 Task: Search one way flight ticket for 1 adult, 1 child, 1 infant in seat in premium economy from Springfield: Springfield-branson National Airport to Greenville: Pitt-greenville Airport on 5-2-2023. Number of bags: 1 checked bag. Price is upto 86000. Outbound departure time preference is 12:30.
Action: Mouse moved to (290, 147)
Screenshot: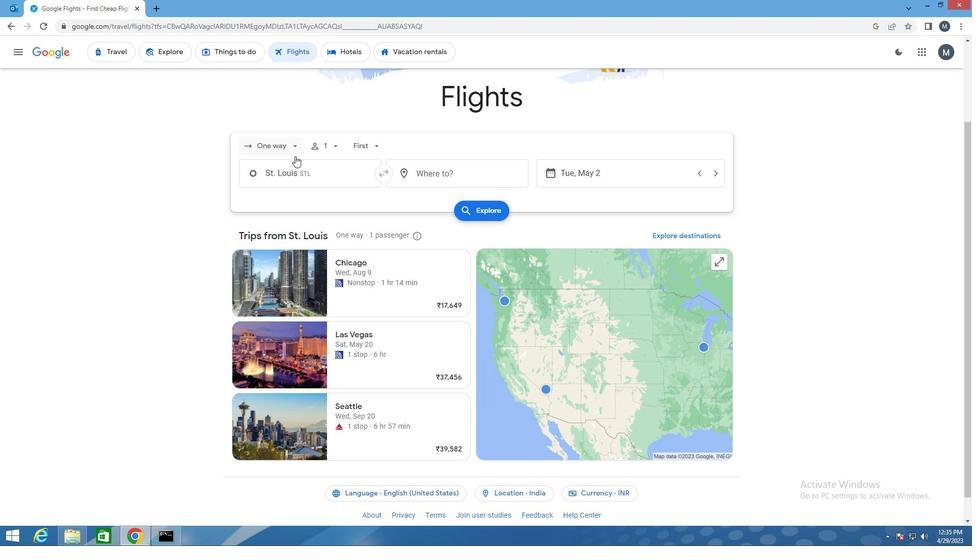 
Action: Mouse pressed left at (290, 147)
Screenshot: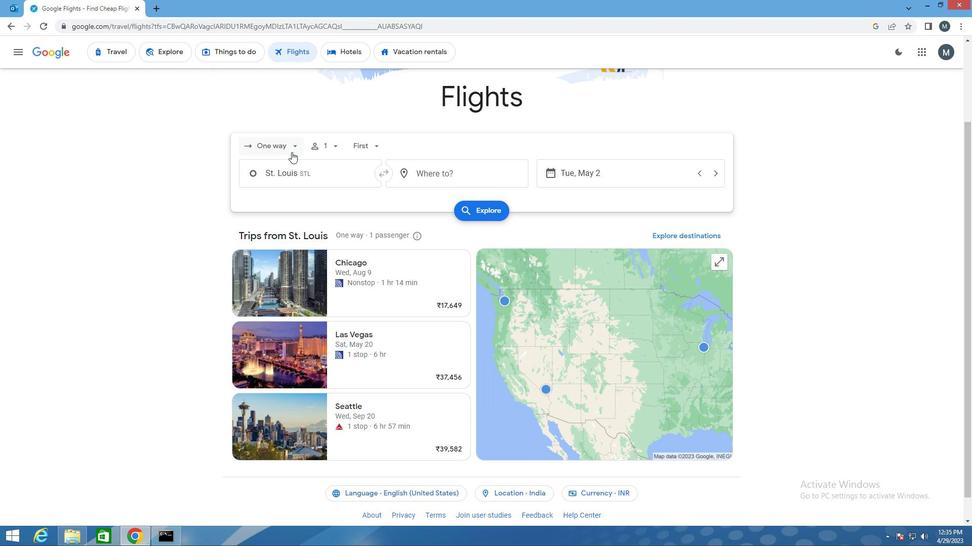 
Action: Mouse moved to (291, 190)
Screenshot: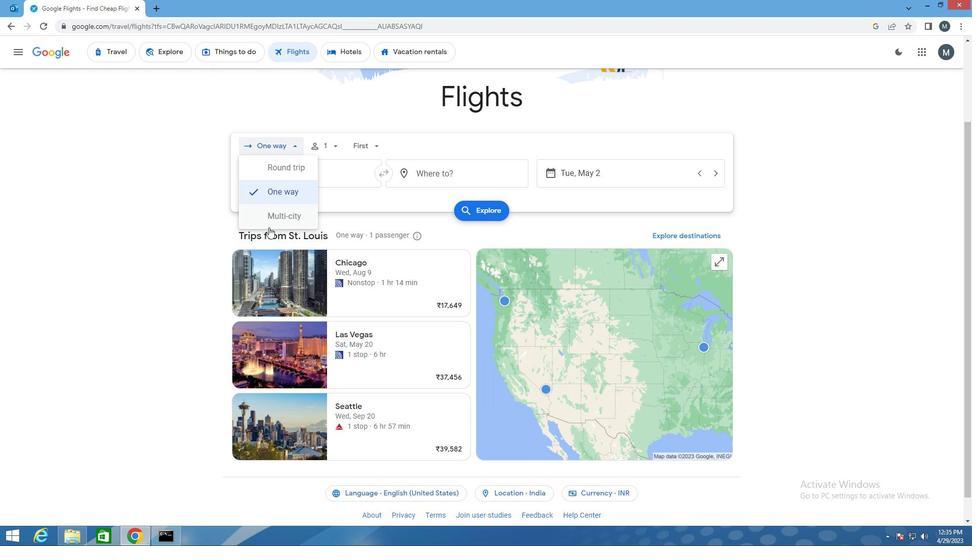 
Action: Mouse pressed left at (291, 190)
Screenshot: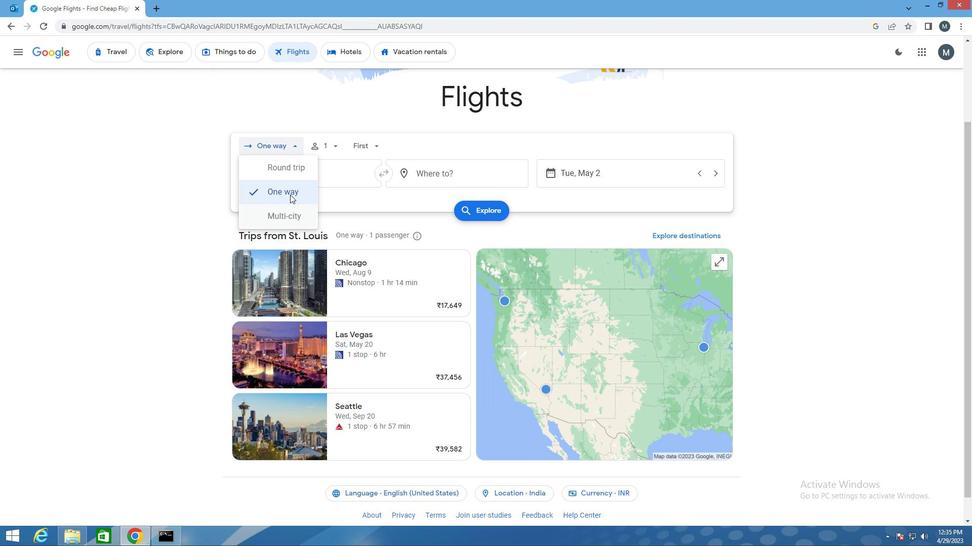 
Action: Mouse moved to (327, 147)
Screenshot: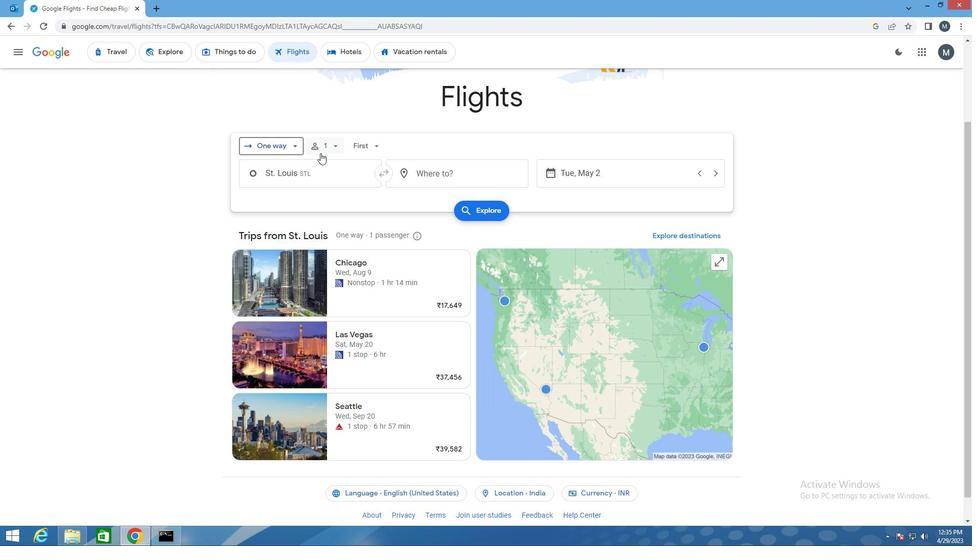 
Action: Mouse pressed left at (327, 147)
Screenshot: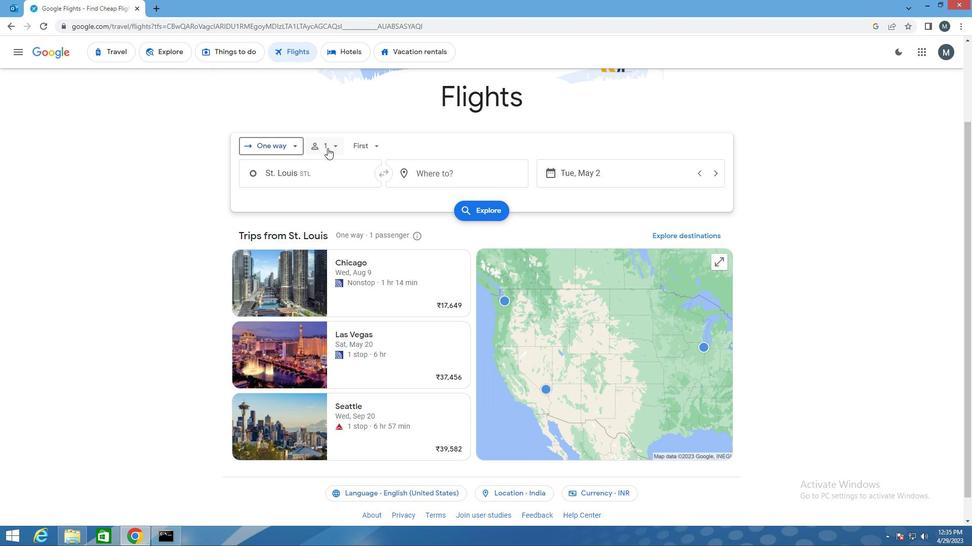 
Action: Mouse moved to (410, 197)
Screenshot: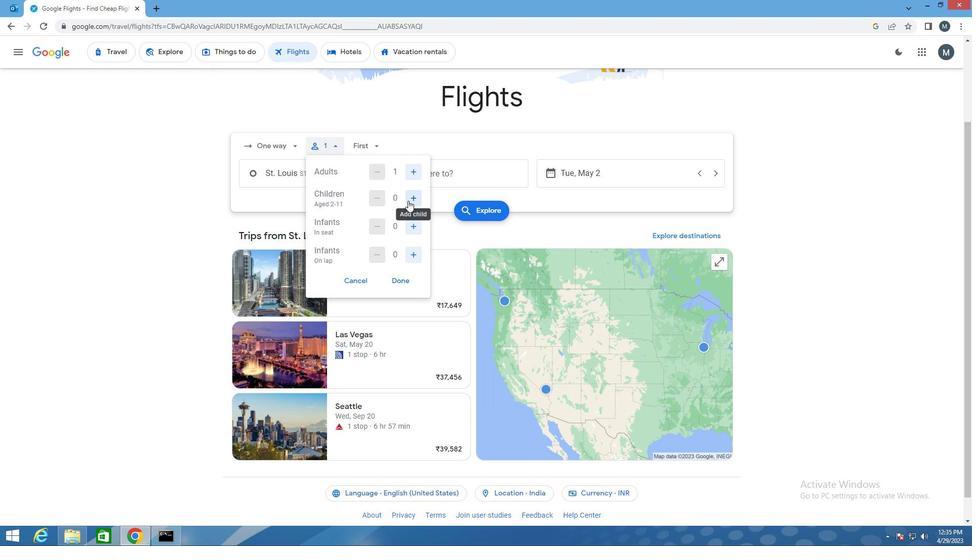 
Action: Mouse pressed left at (410, 197)
Screenshot: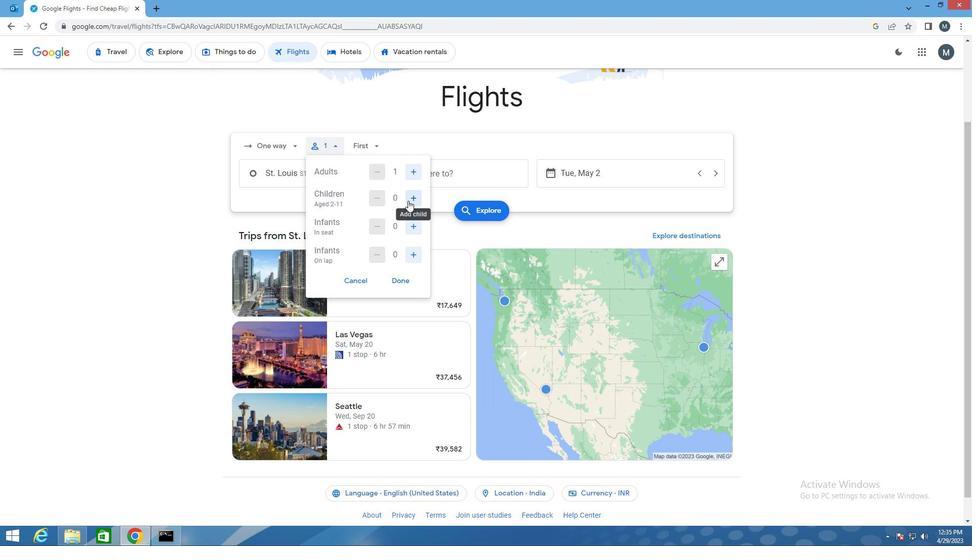 
Action: Mouse moved to (400, 277)
Screenshot: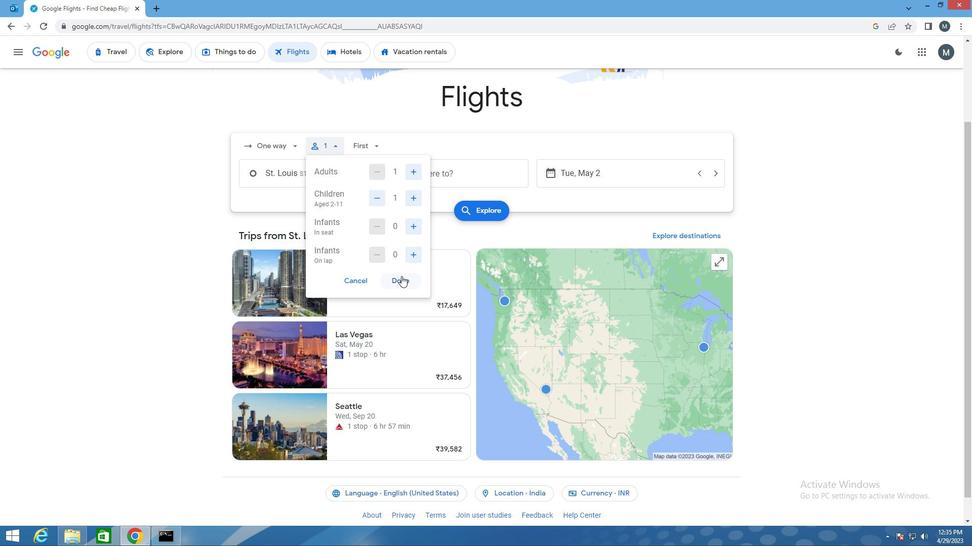 
Action: Mouse pressed left at (400, 277)
Screenshot: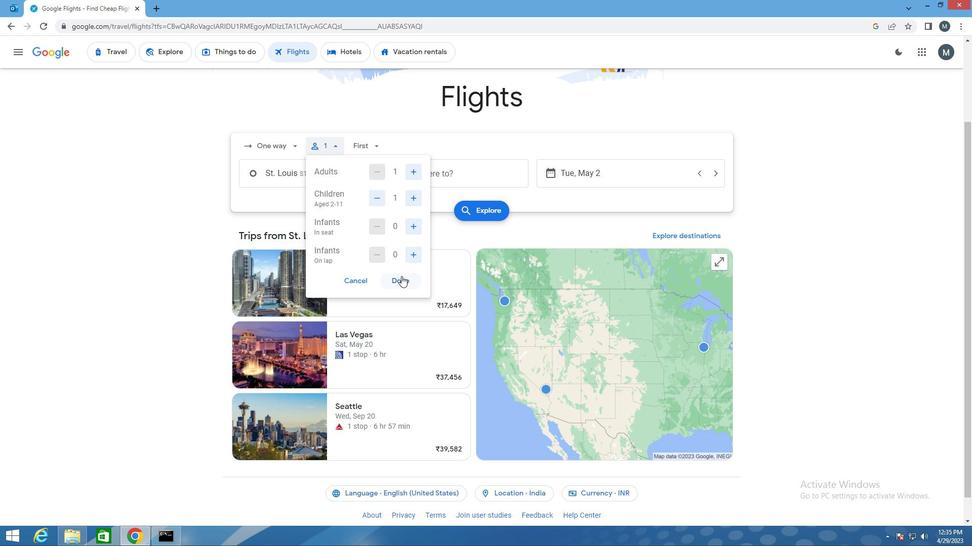 
Action: Mouse moved to (373, 145)
Screenshot: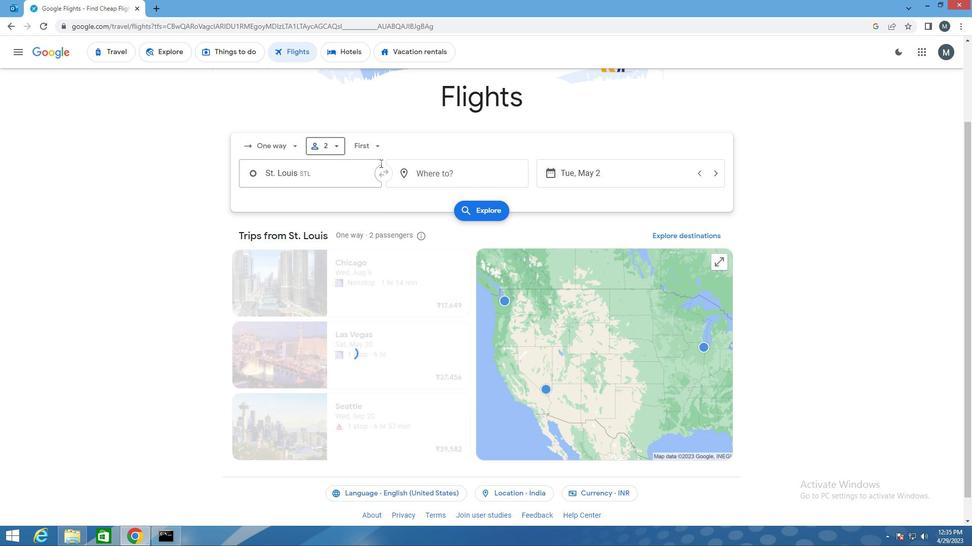 
Action: Mouse pressed left at (373, 145)
Screenshot: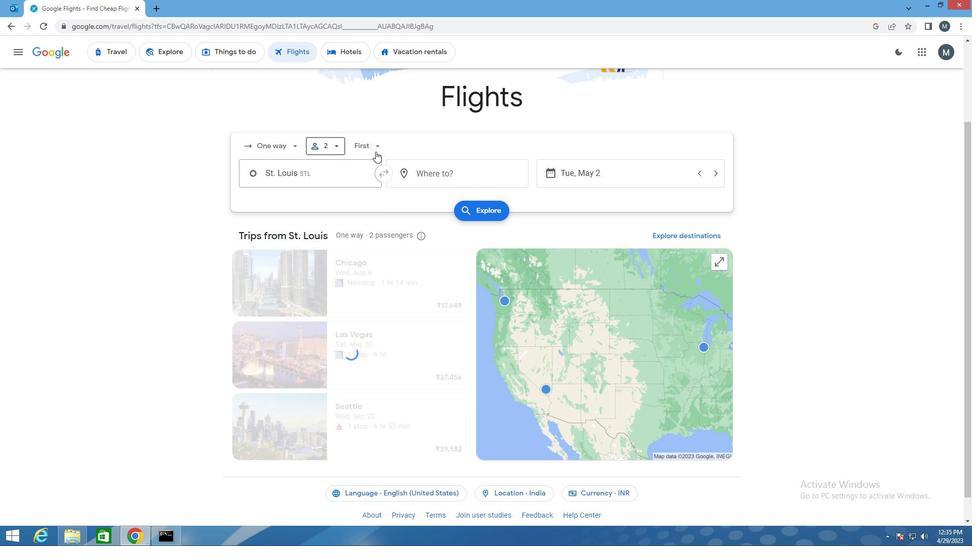 
Action: Mouse moved to (403, 191)
Screenshot: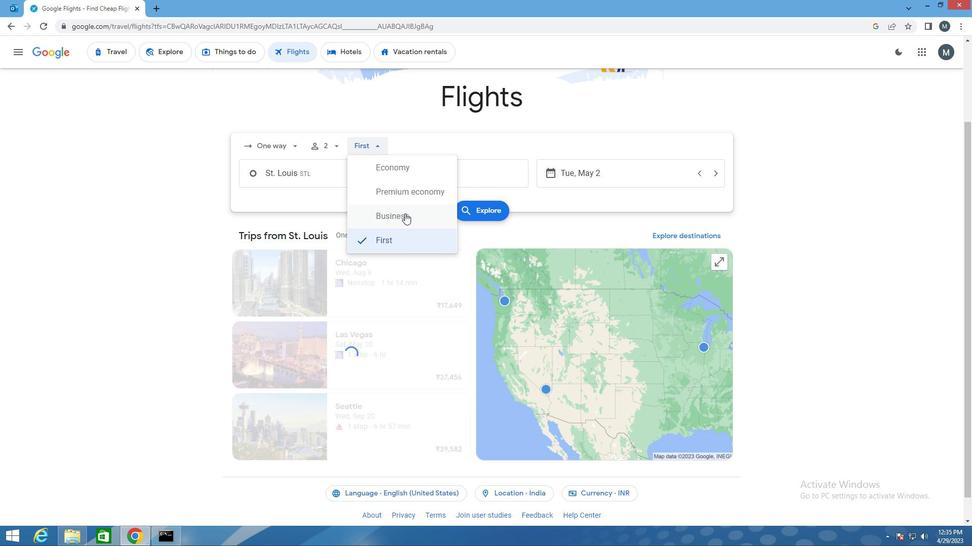 
Action: Mouse pressed left at (403, 191)
Screenshot: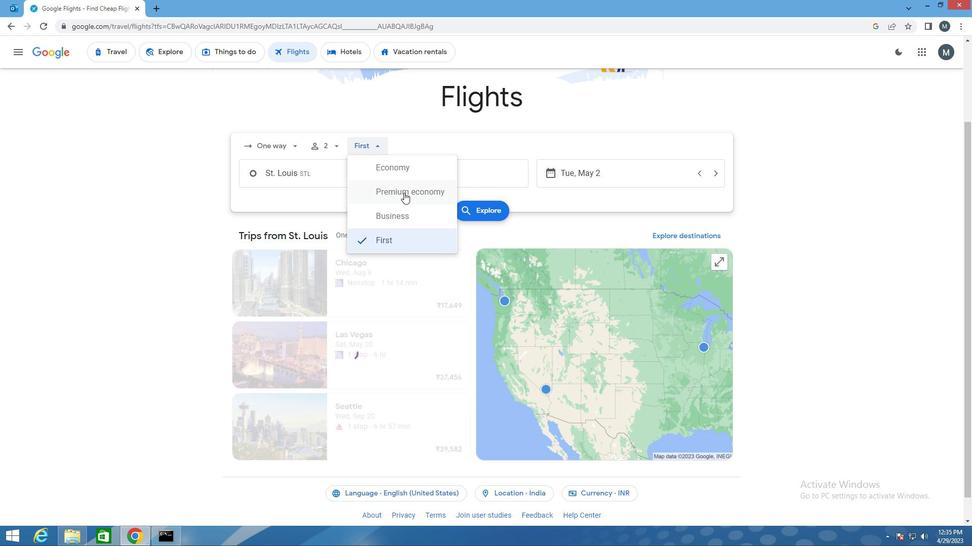 
Action: Mouse moved to (304, 178)
Screenshot: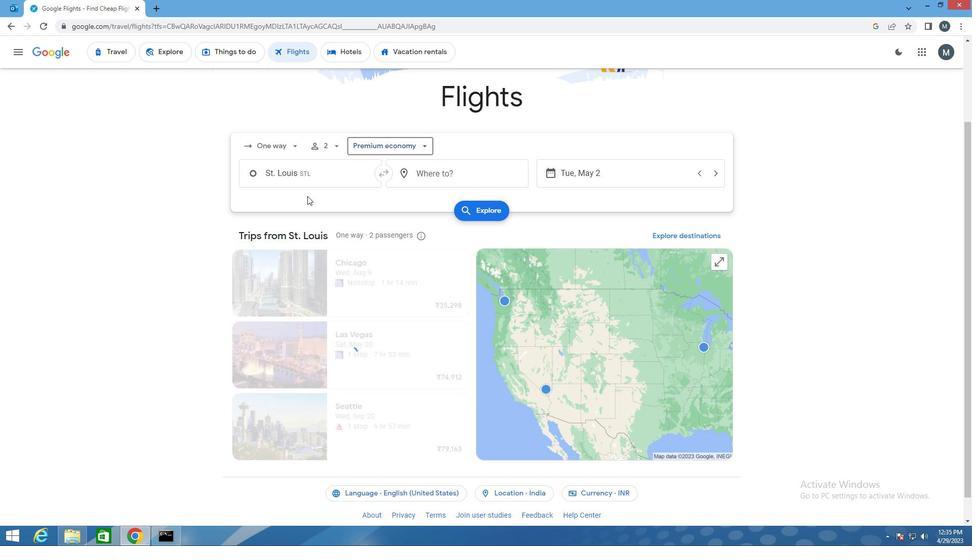 
Action: Mouse pressed left at (304, 178)
Screenshot: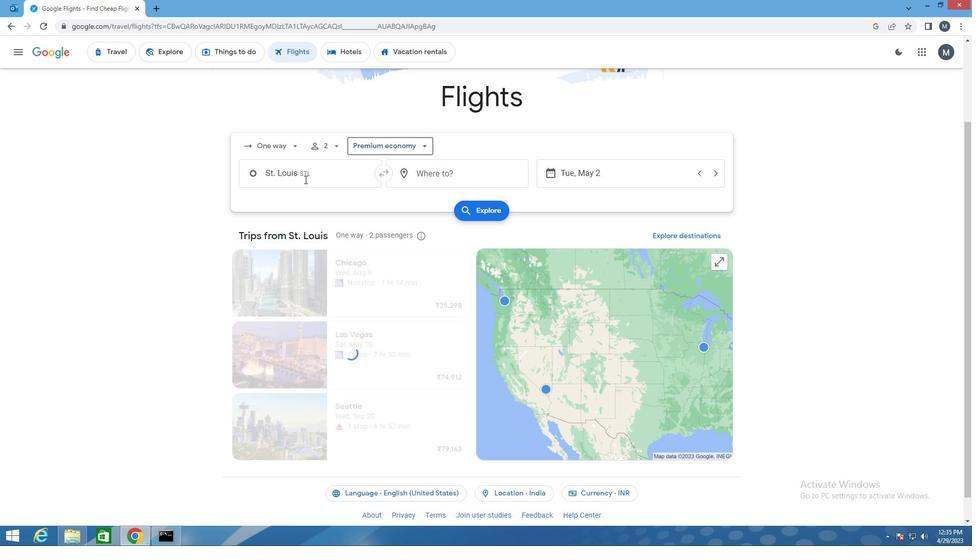 
Action: Mouse moved to (294, 191)
Screenshot: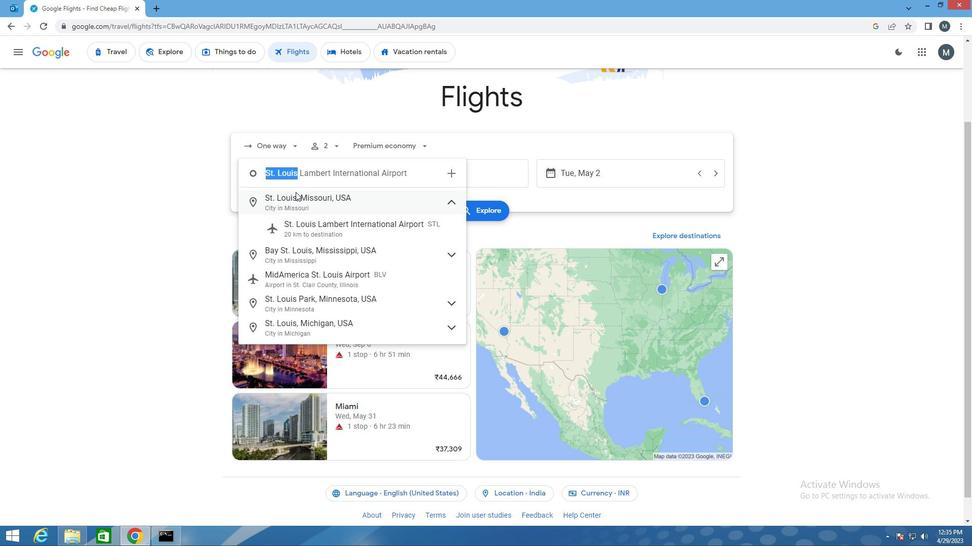 
Action: Key pressed spi
Screenshot: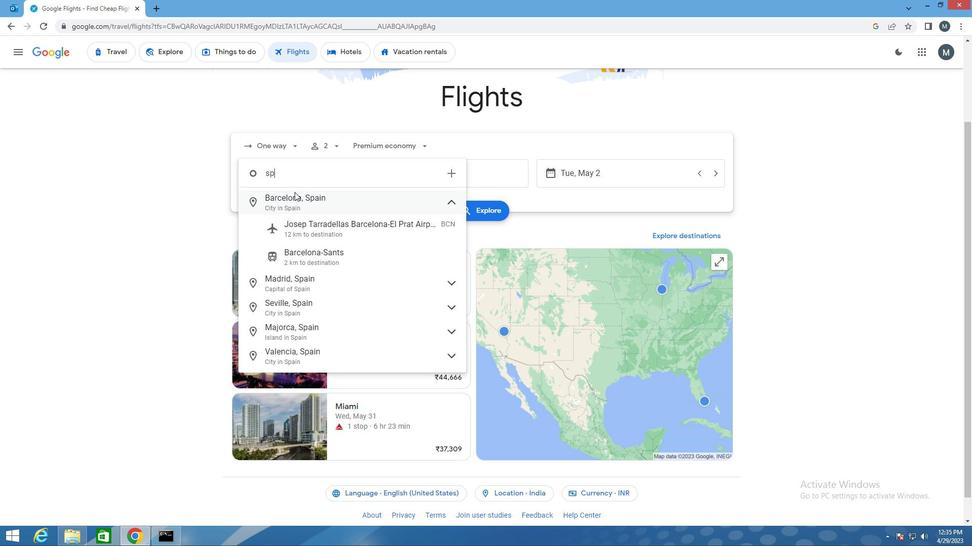 
Action: Mouse moved to (320, 200)
Screenshot: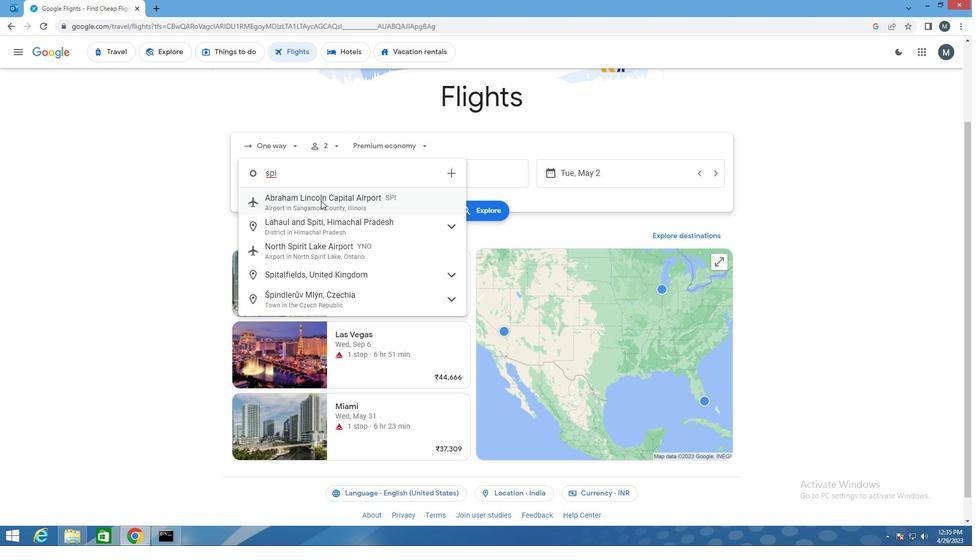 
Action: Key pressed <Key.backspace>ringfirld<Key.space><Key.backspace><Key.backspace><Key.backspace><Key.backspace>eld<Key.space>br
Screenshot: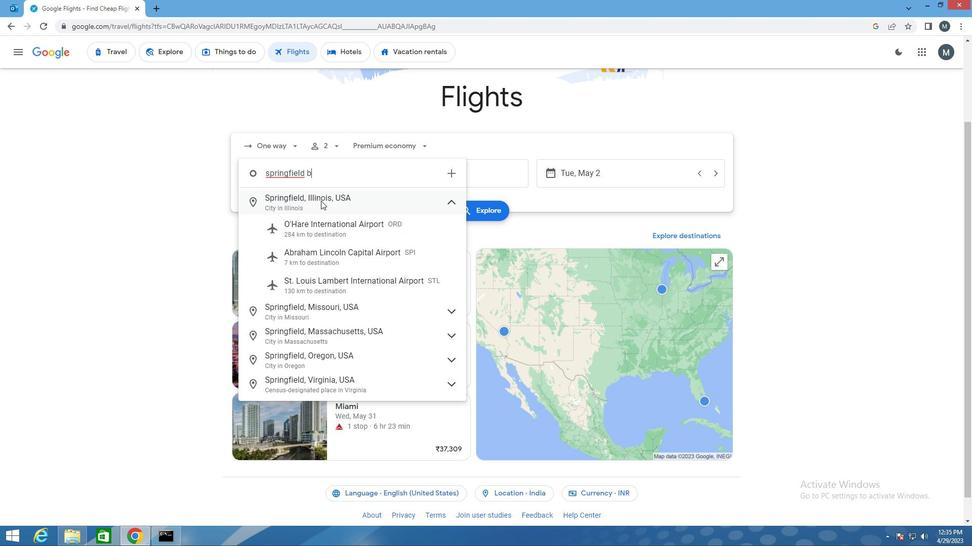 
Action: Mouse moved to (327, 199)
Screenshot: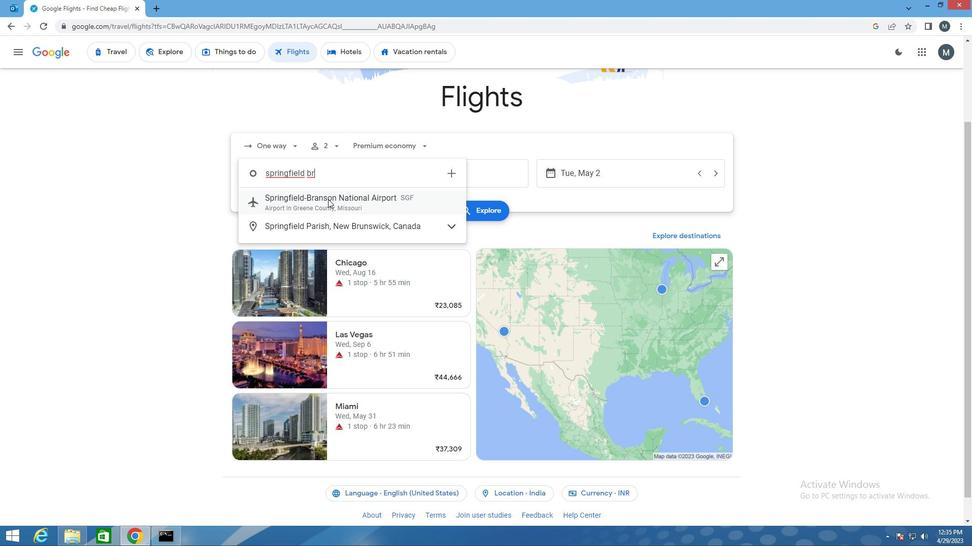 
Action: Mouse pressed left at (327, 199)
Screenshot: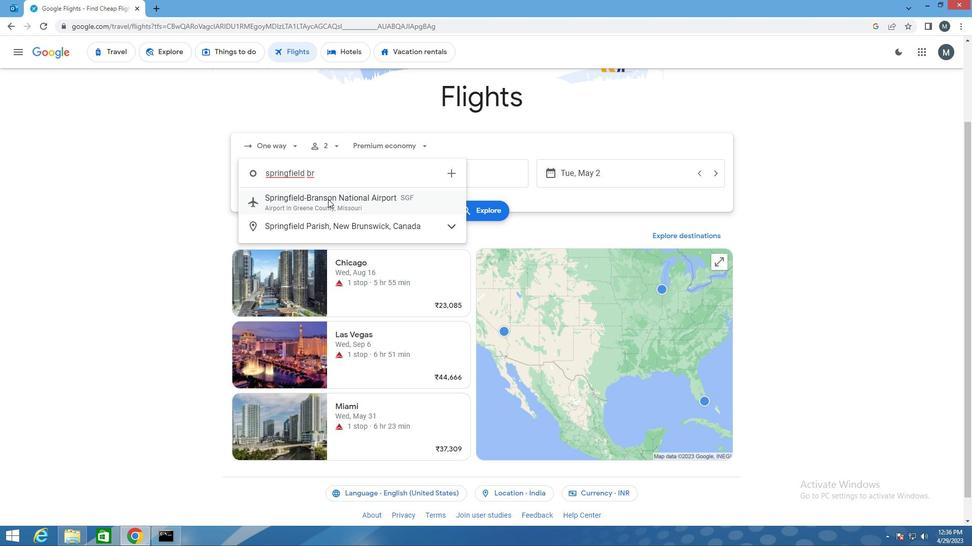 
Action: Mouse moved to (446, 179)
Screenshot: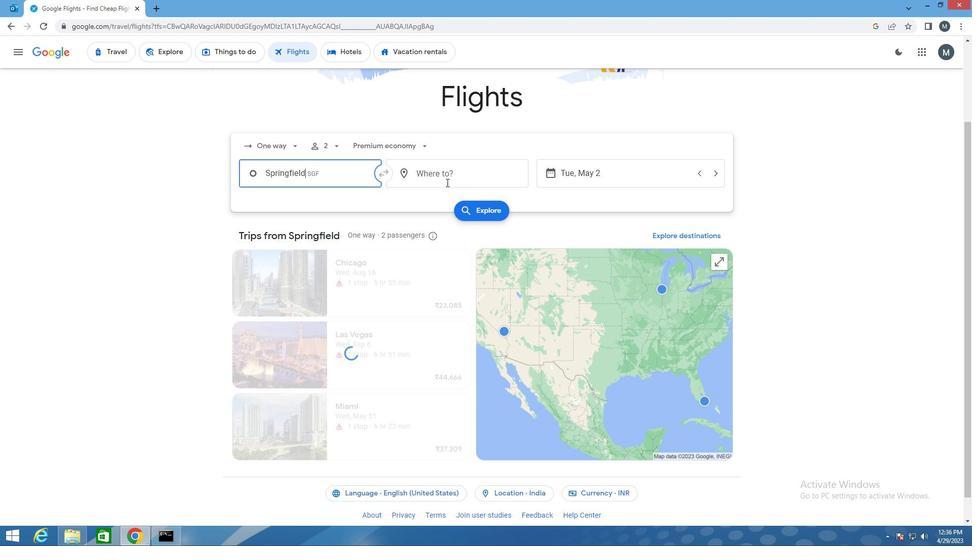 
Action: Mouse pressed left at (446, 179)
Screenshot: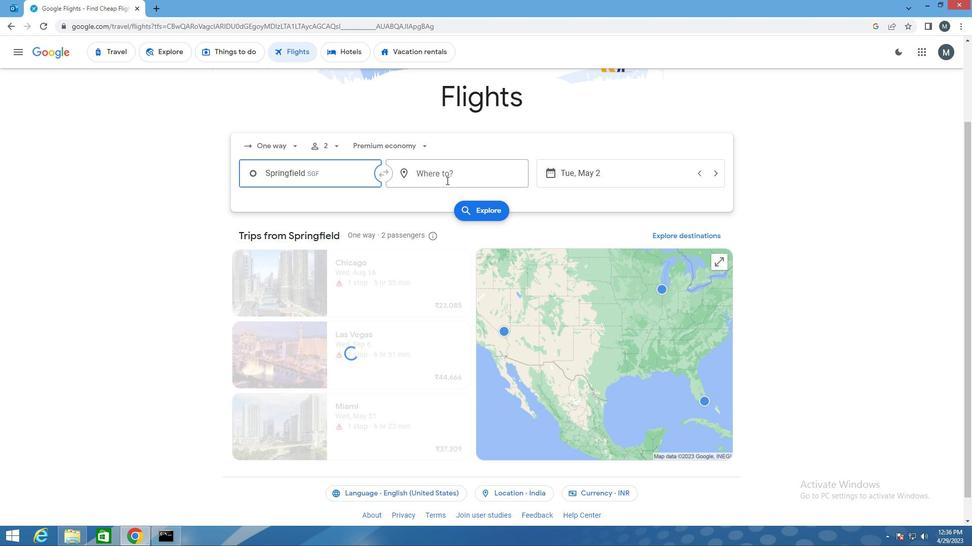 
Action: Key pressed spi
Screenshot: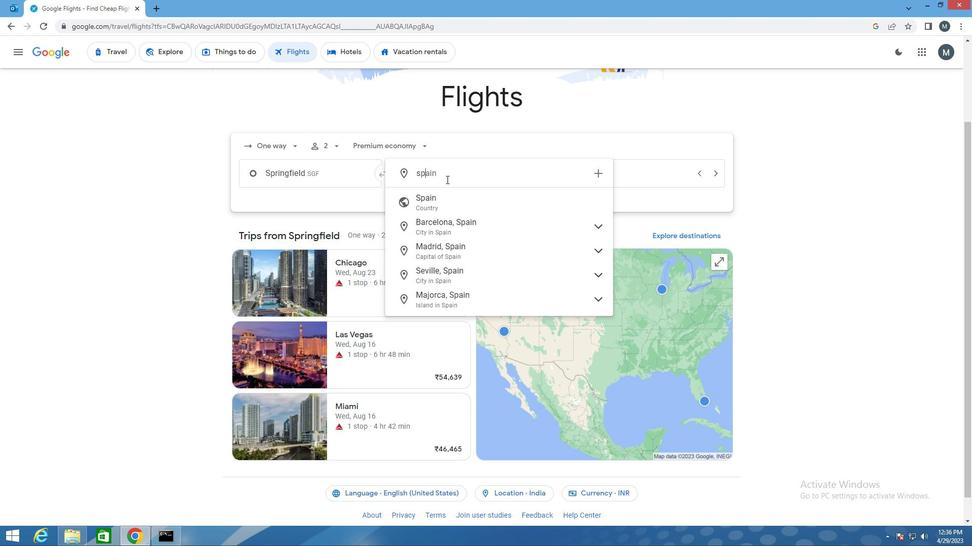 
Action: Mouse moved to (467, 204)
Screenshot: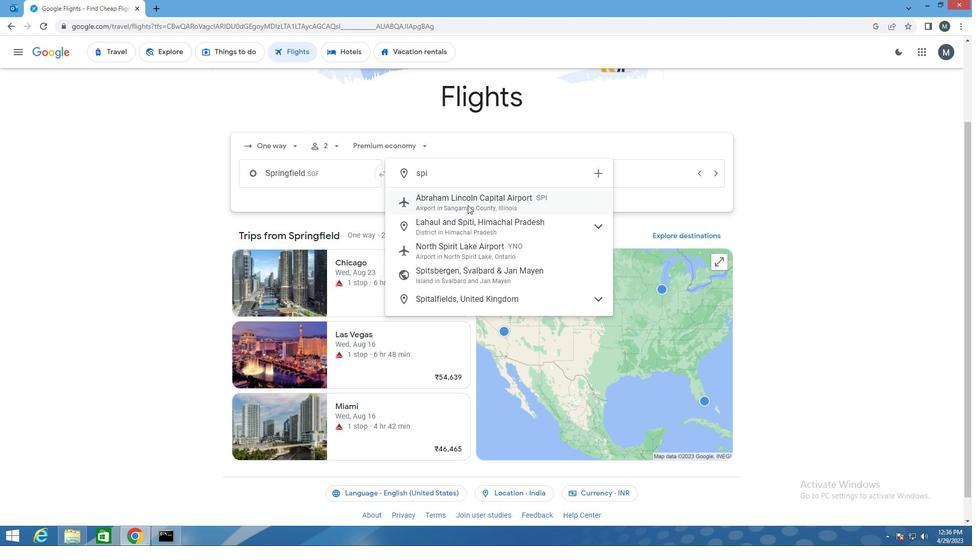 
Action: Mouse pressed left at (467, 204)
Screenshot: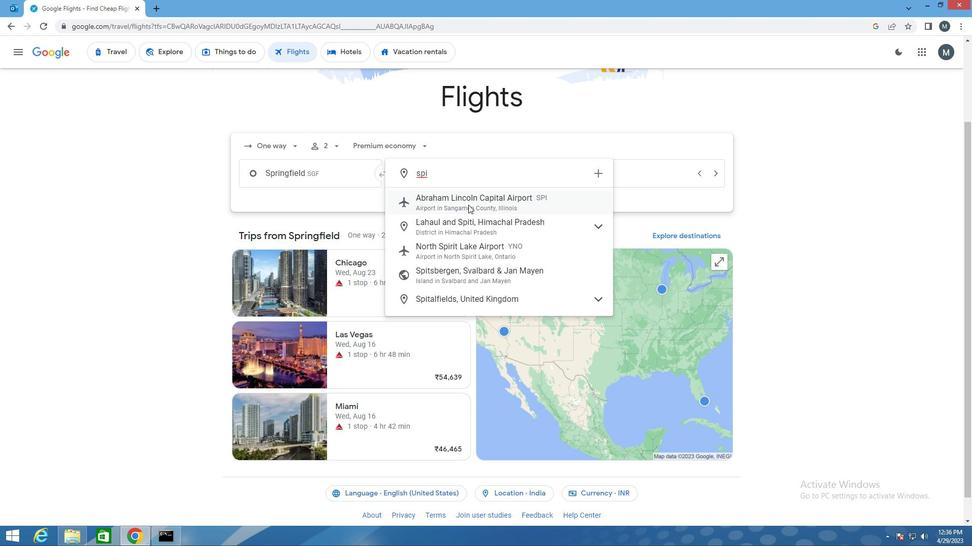 
Action: Mouse moved to (604, 163)
Screenshot: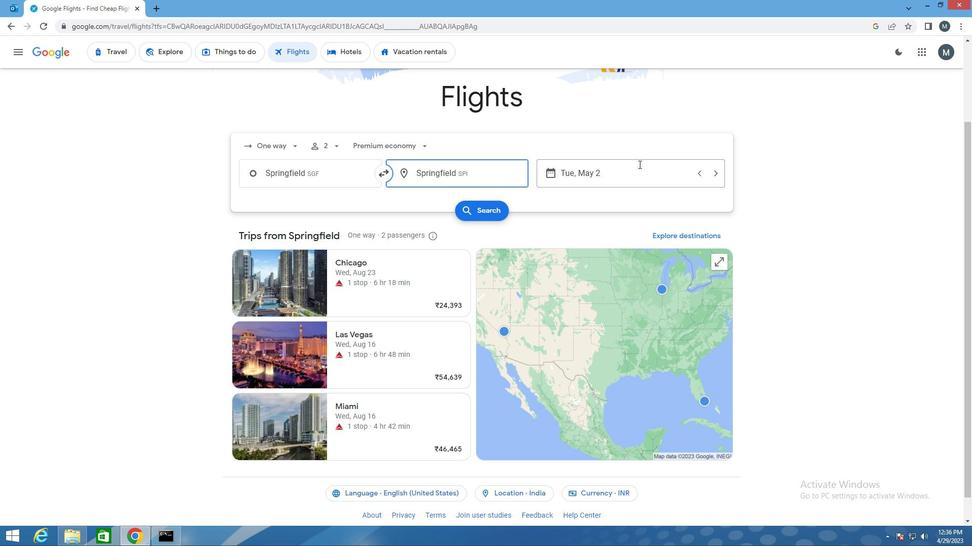 
Action: Mouse pressed left at (604, 163)
Screenshot: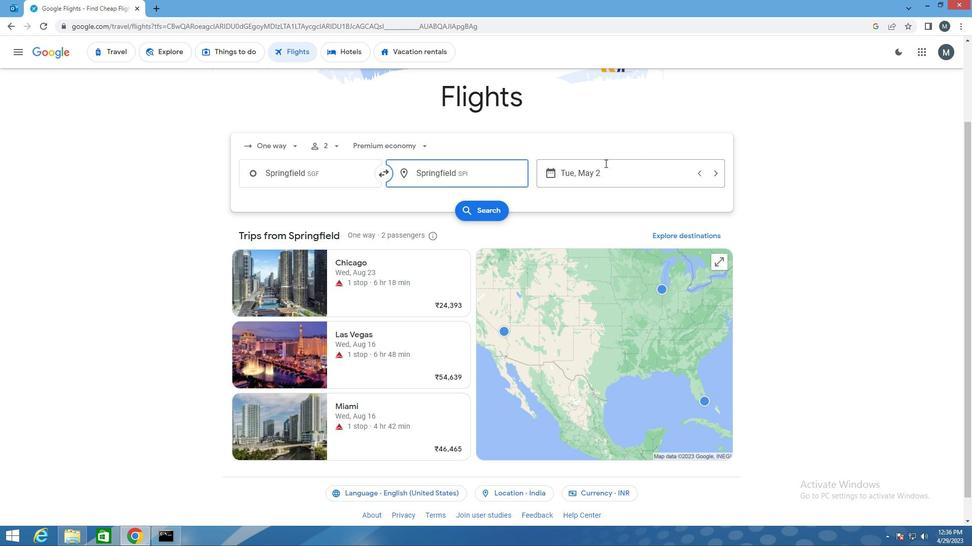 
Action: Mouse moved to (607, 253)
Screenshot: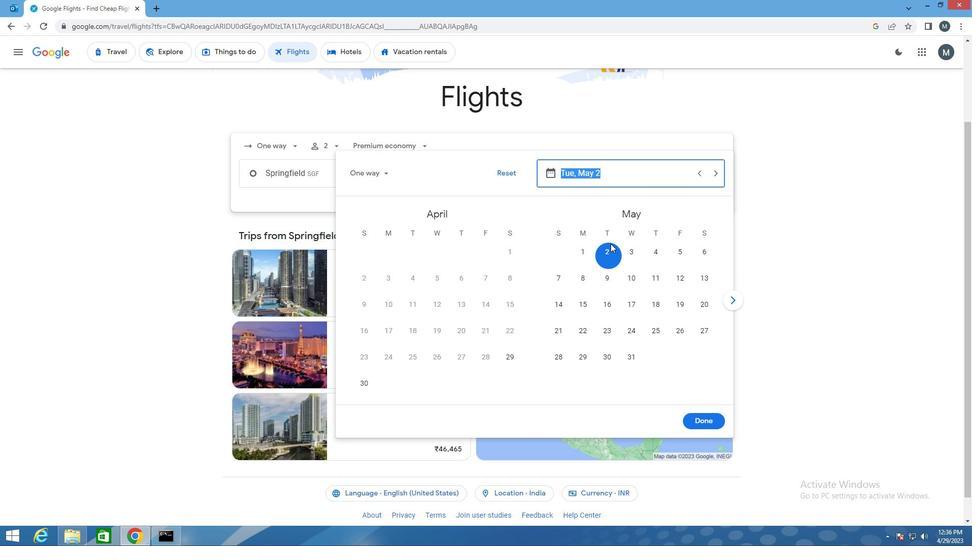 
Action: Mouse pressed left at (607, 253)
Screenshot: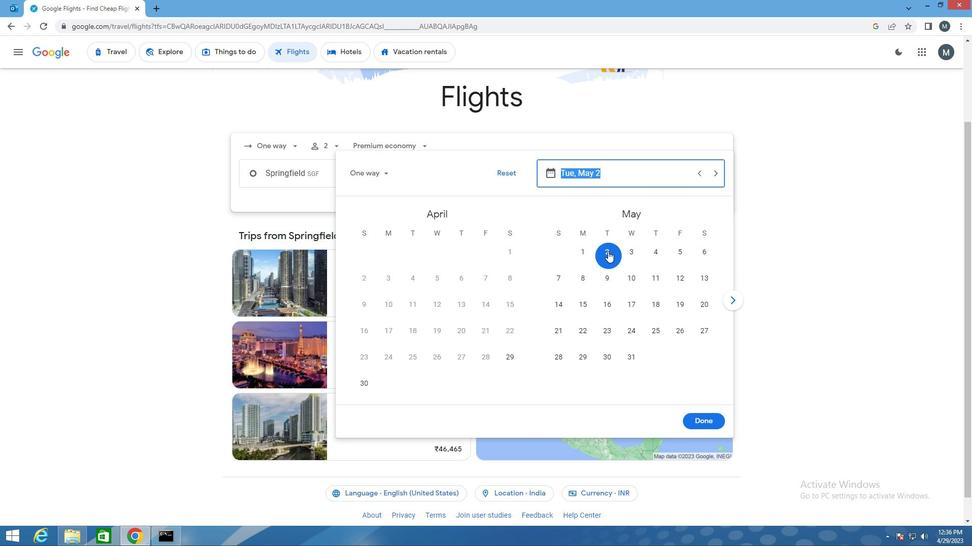 
Action: Mouse moved to (693, 422)
Screenshot: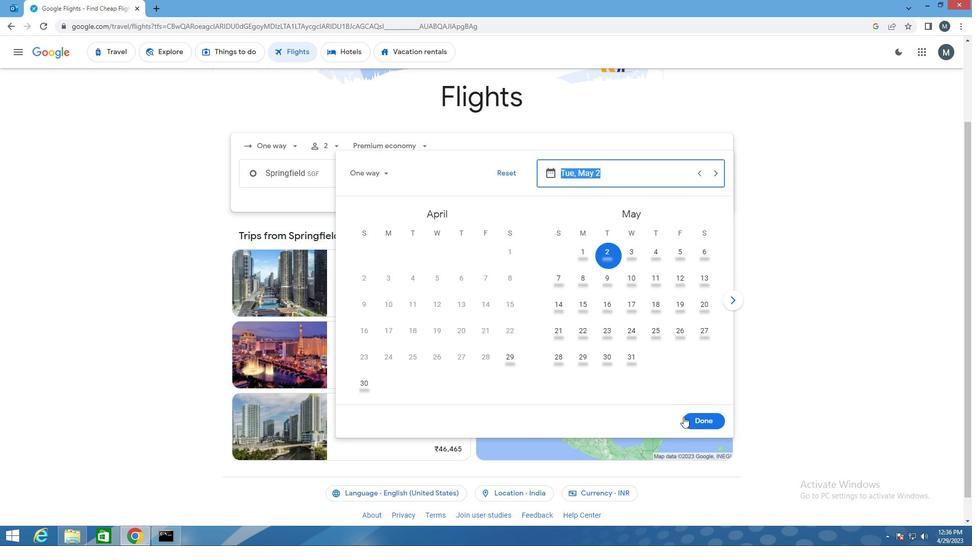 
Action: Mouse pressed left at (693, 422)
Screenshot: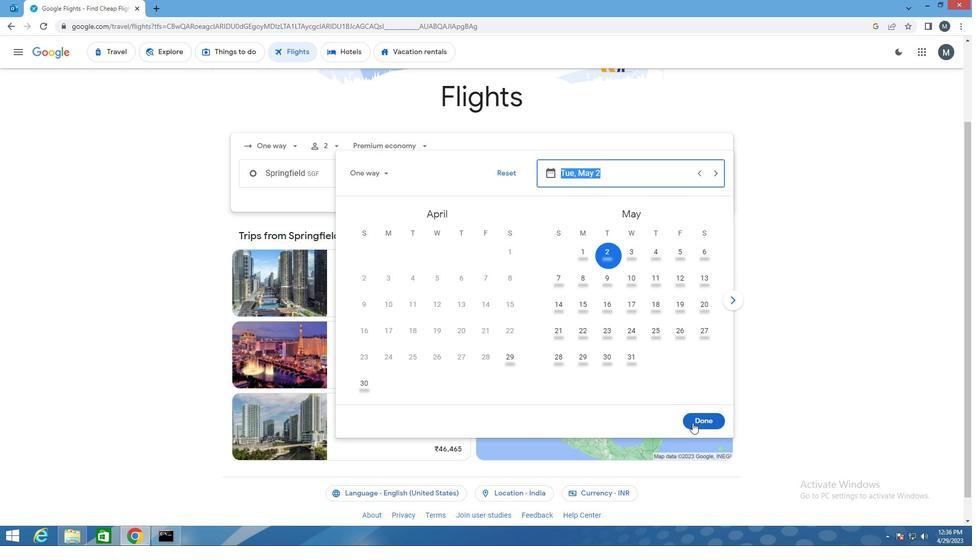 
Action: Mouse moved to (463, 211)
Screenshot: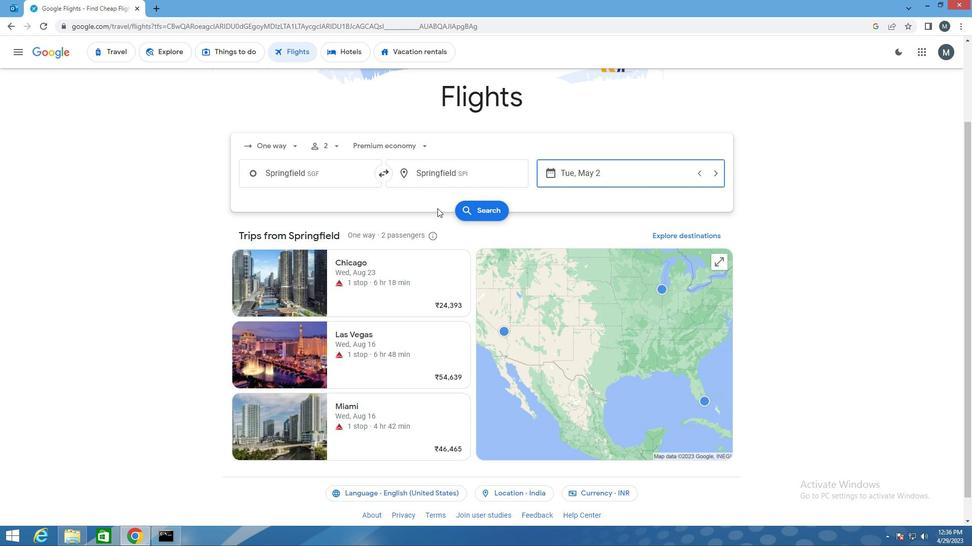 
Action: Mouse pressed left at (463, 211)
Screenshot: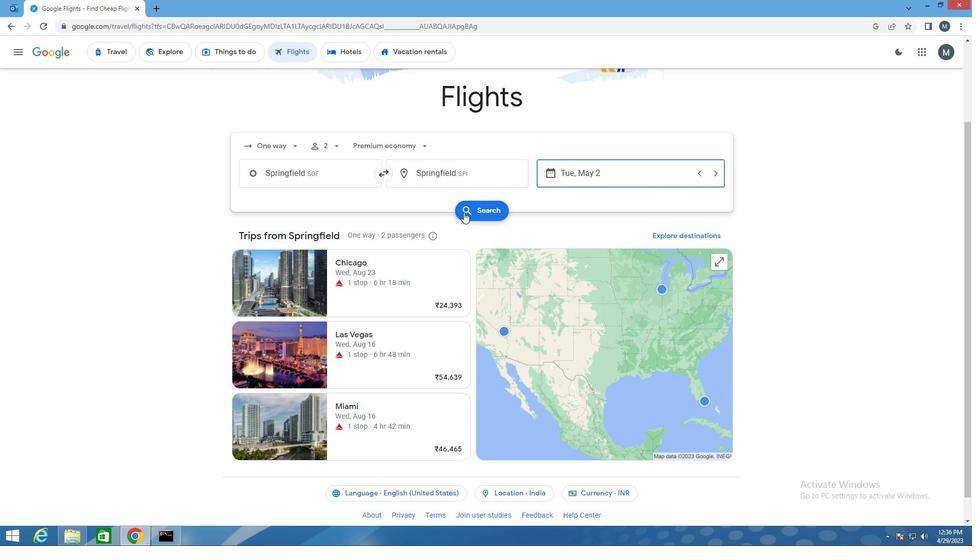 
Action: Mouse moved to (247, 145)
Screenshot: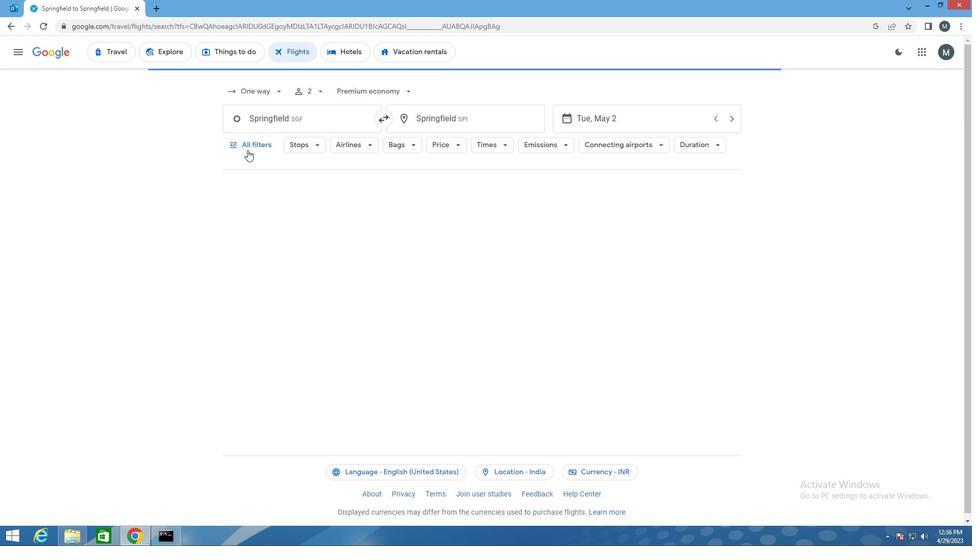 
Action: Mouse pressed left at (247, 145)
Screenshot: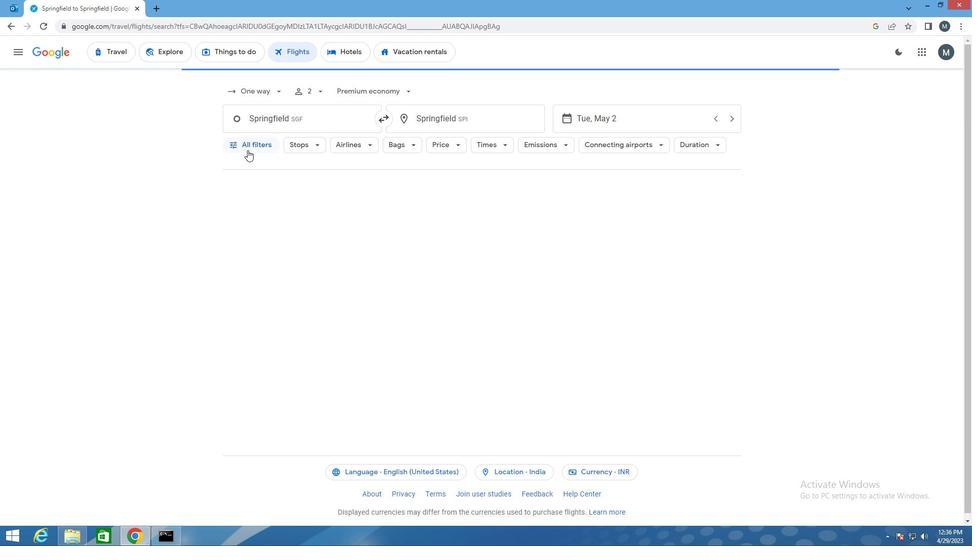 
Action: Mouse moved to (366, 359)
Screenshot: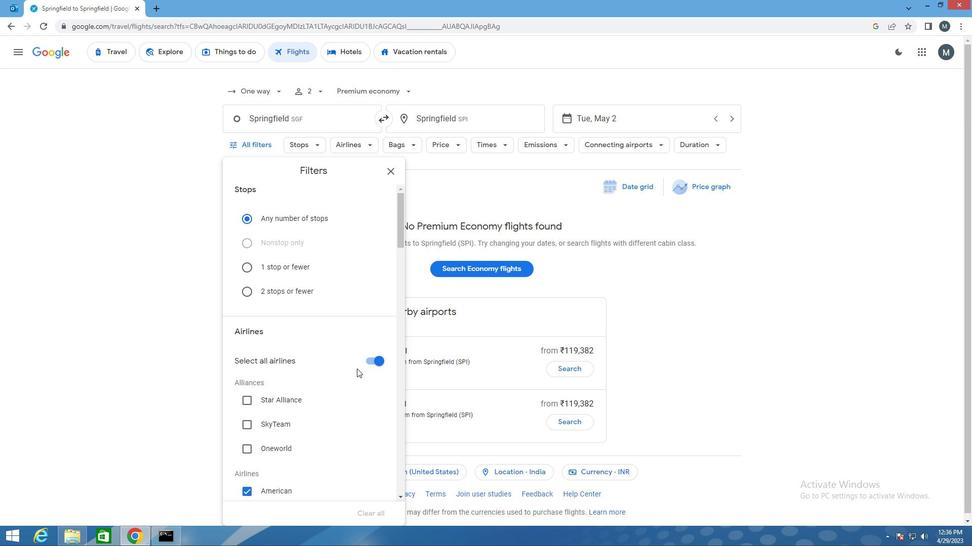 
Action: Mouse pressed left at (366, 359)
Screenshot: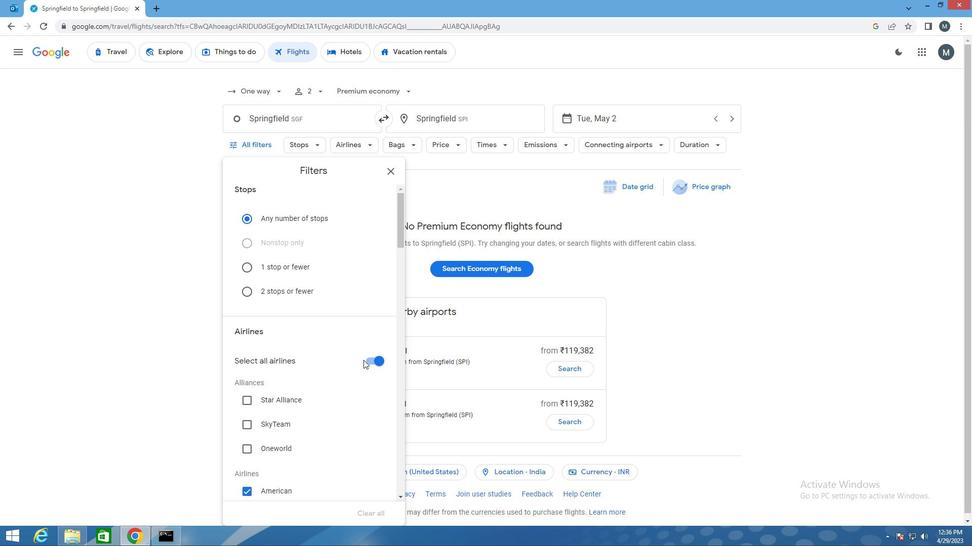 
Action: Mouse moved to (313, 325)
Screenshot: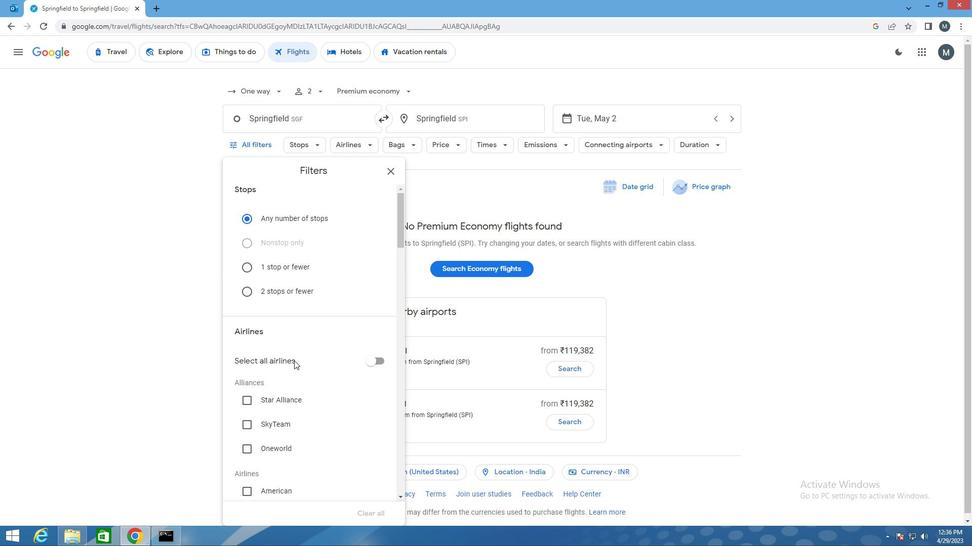 
Action: Mouse scrolled (313, 324) with delta (0, 0)
Screenshot: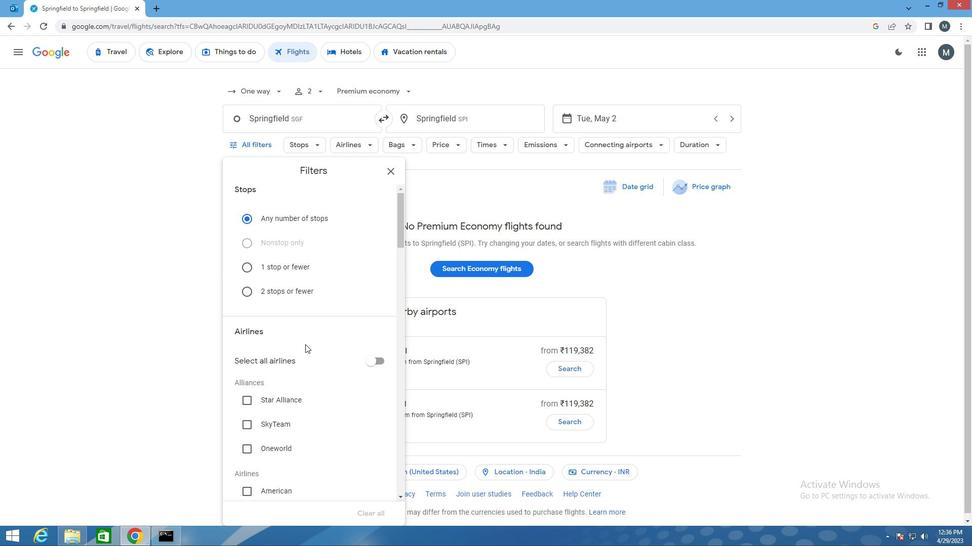 
Action: Mouse moved to (332, 328)
Screenshot: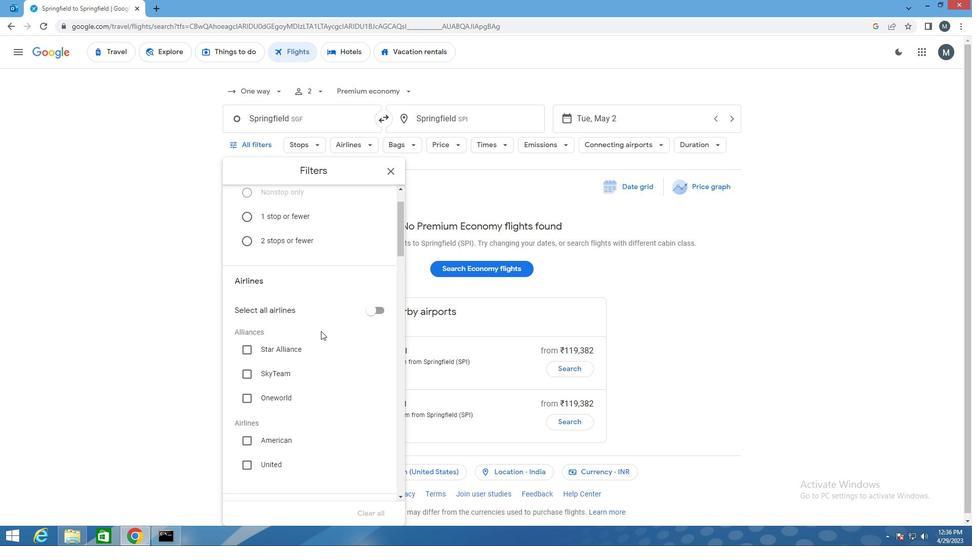 
Action: Mouse scrolled (332, 328) with delta (0, 0)
Screenshot: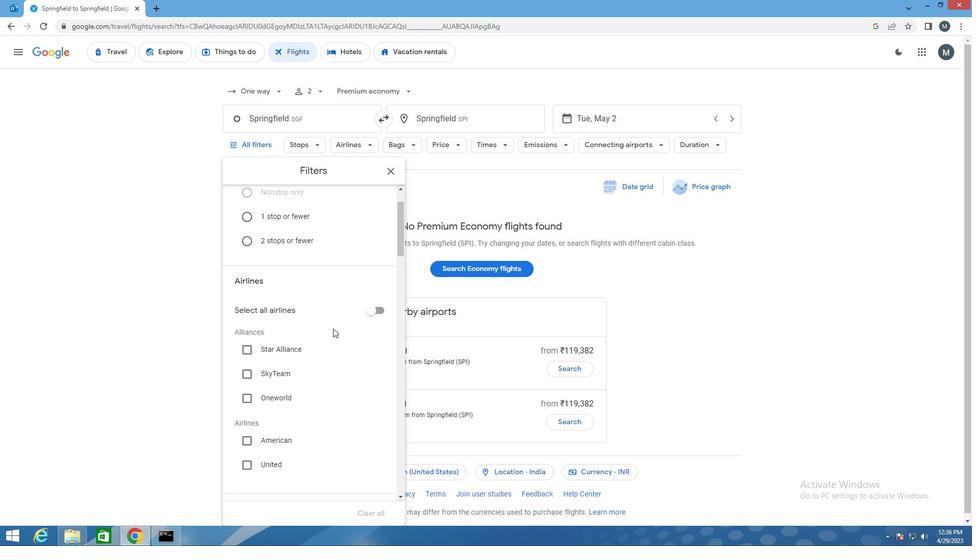 
Action: Mouse moved to (333, 311)
Screenshot: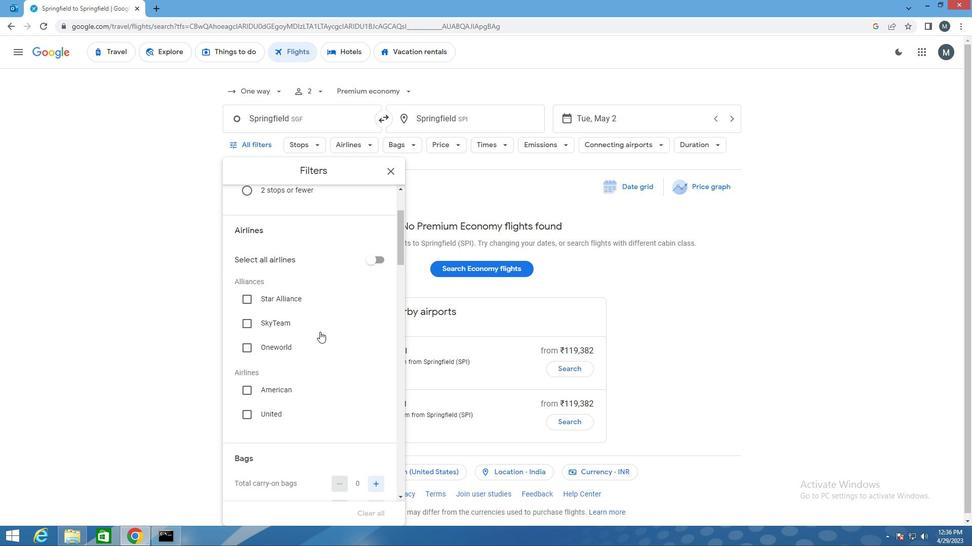 
Action: Mouse scrolled (333, 311) with delta (0, 0)
Screenshot: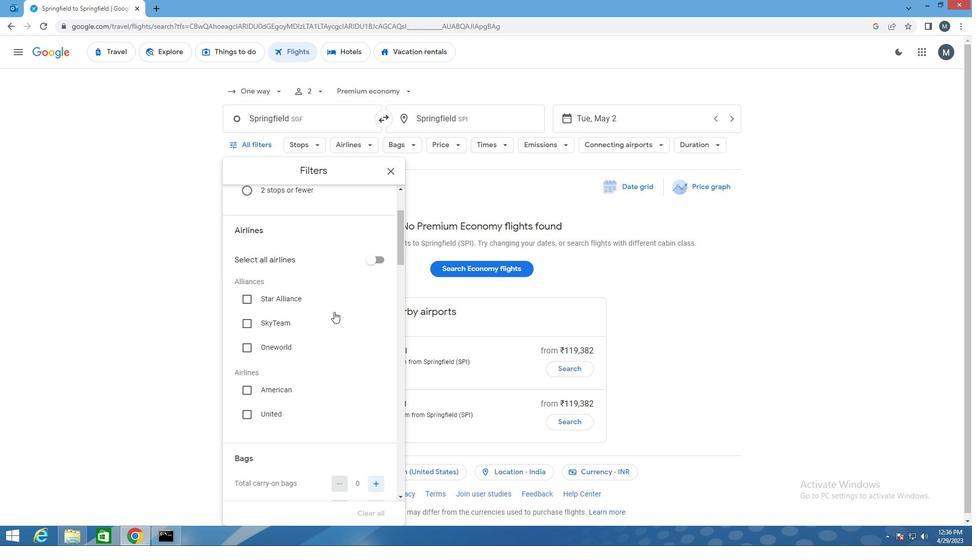 
Action: Mouse scrolled (333, 311) with delta (0, 0)
Screenshot: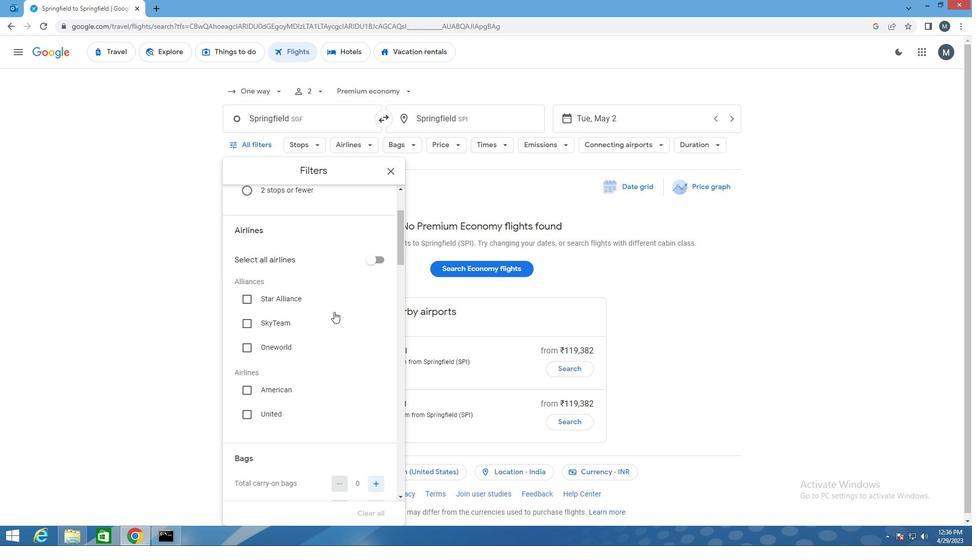 
Action: Mouse moved to (333, 311)
Screenshot: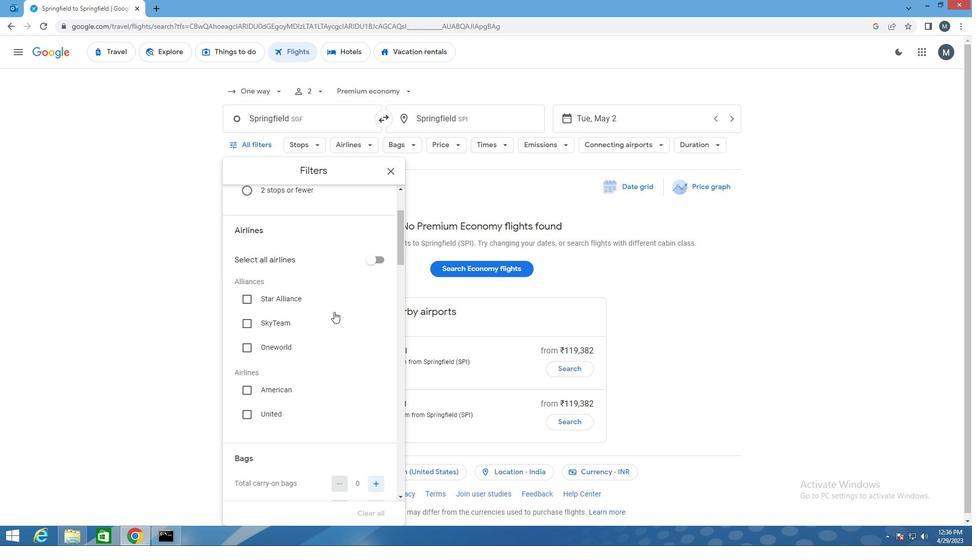 
Action: Mouse scrolled (333, 311) with delta (0, 0)
Screenshot: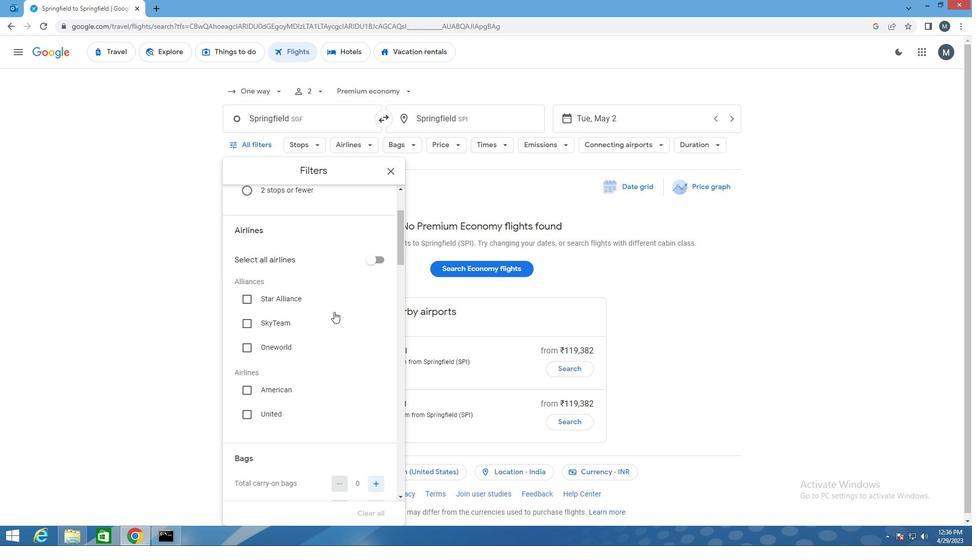 
Action: Mouse moved to (377, 355)
Screenshot: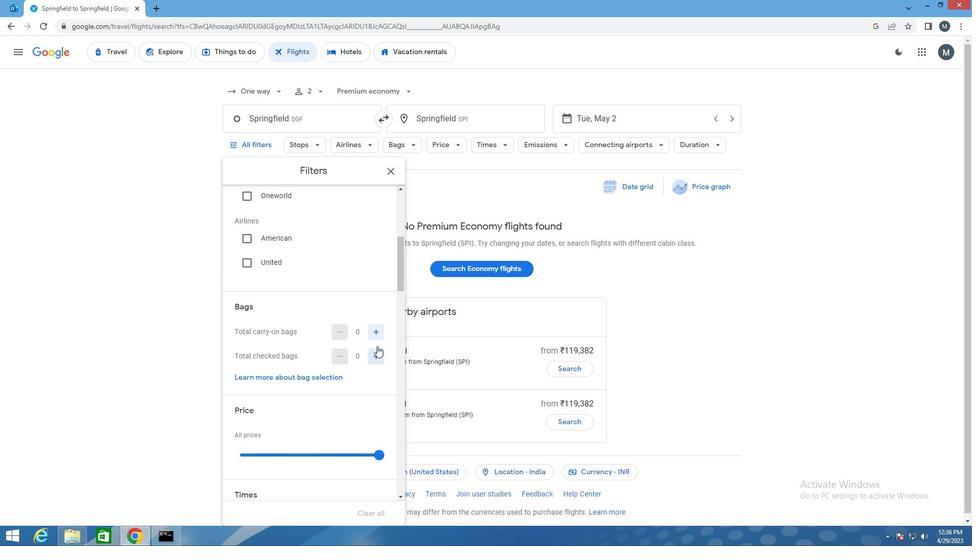 
Action: Mouse pressed left at (377, 355)
Screenshot: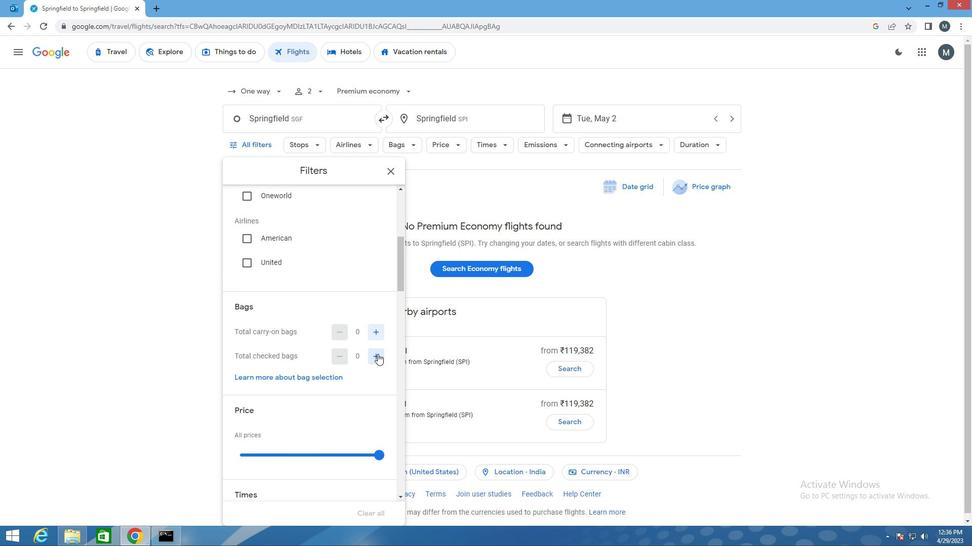 
Action: Mouse moved to (296, 346)
Screenshot: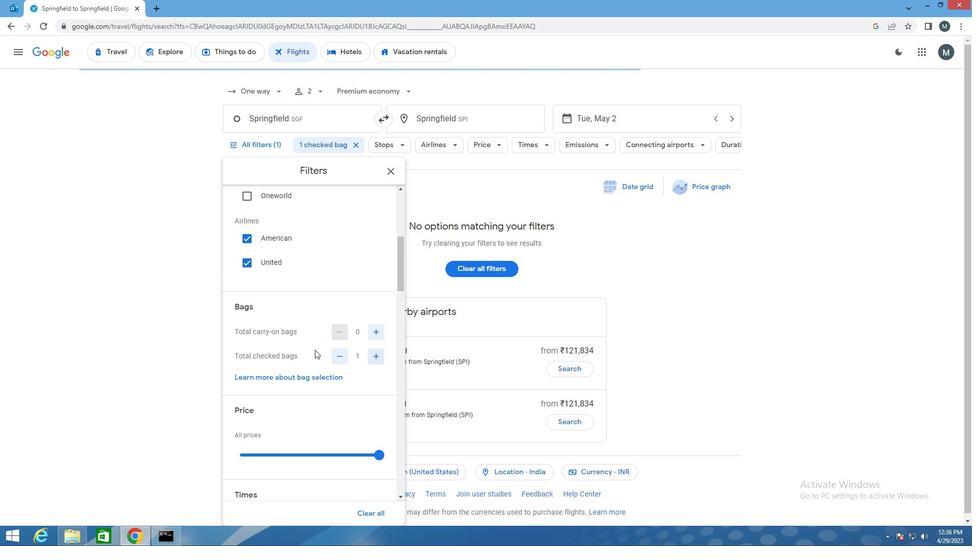 
Action: Mouse scrolled (296, 345) with delta (0, 0)
Screenshot: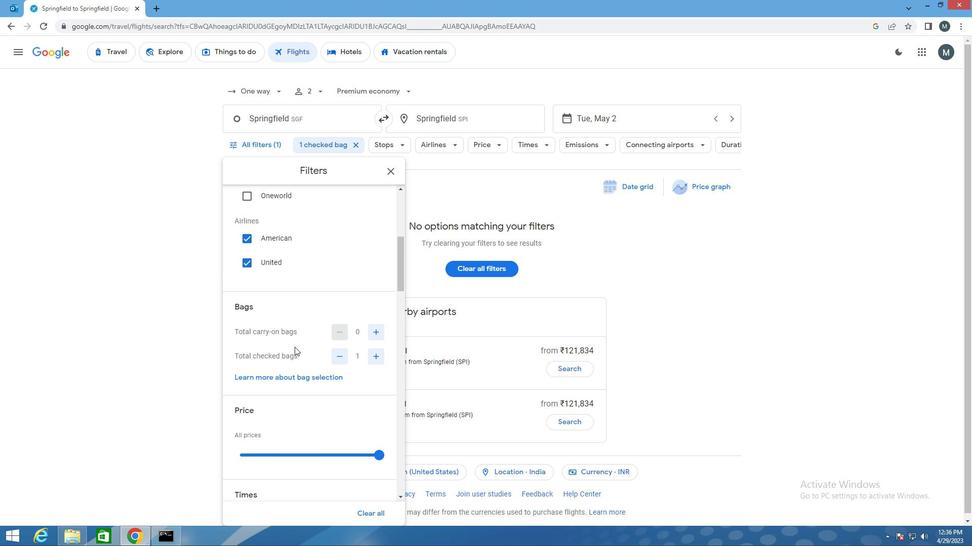 
Action: Mouse scrolled (296, 345) with delta (0, 0)
Screenshot: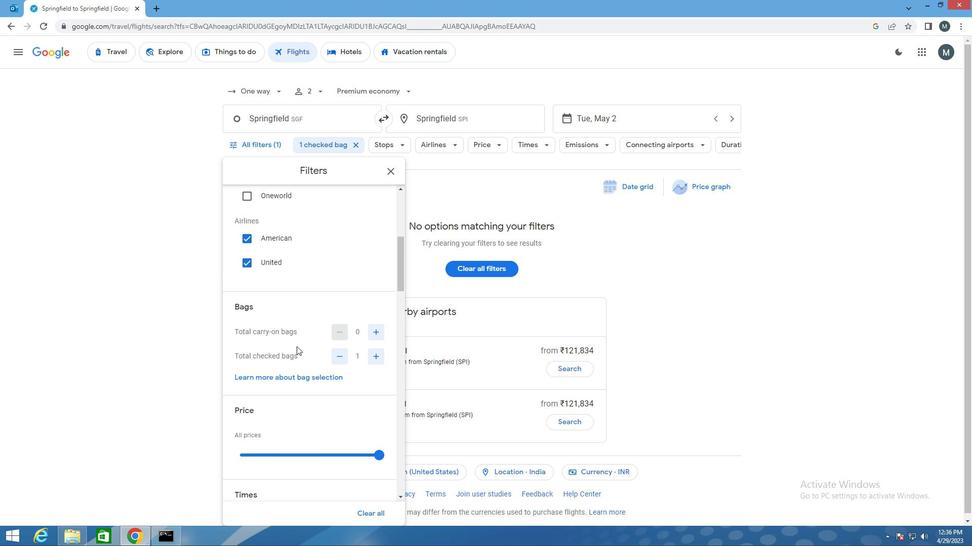 
Action: Mouse moved to (283, 352)
Screenshot: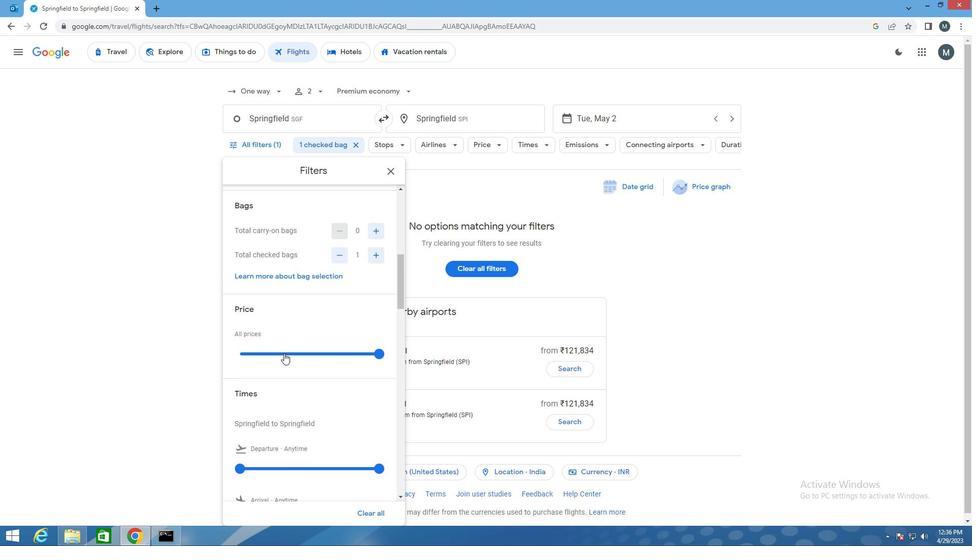 
Action: Mouse pressed left at (283, 352)
Screenshot: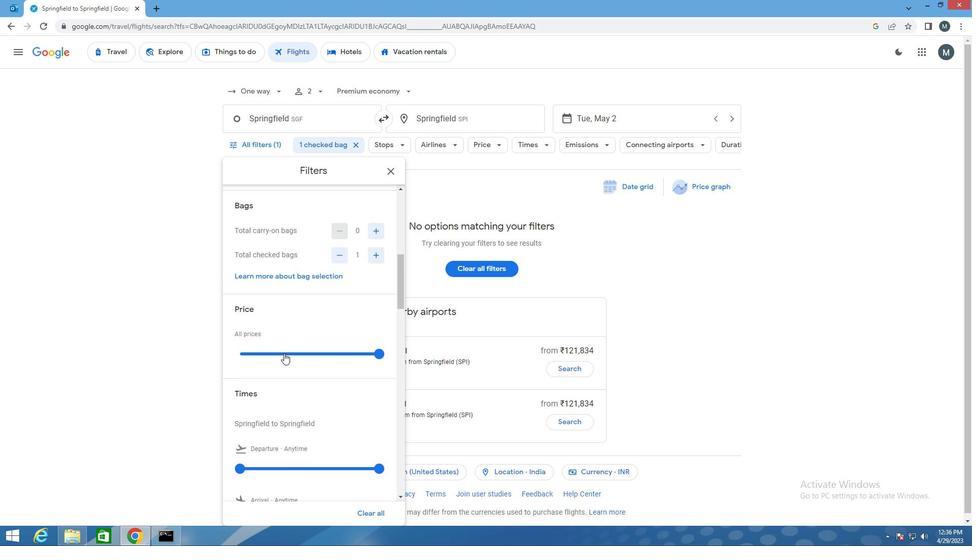 
Action: Mouse pressed left at (283, 352)
Screenshot: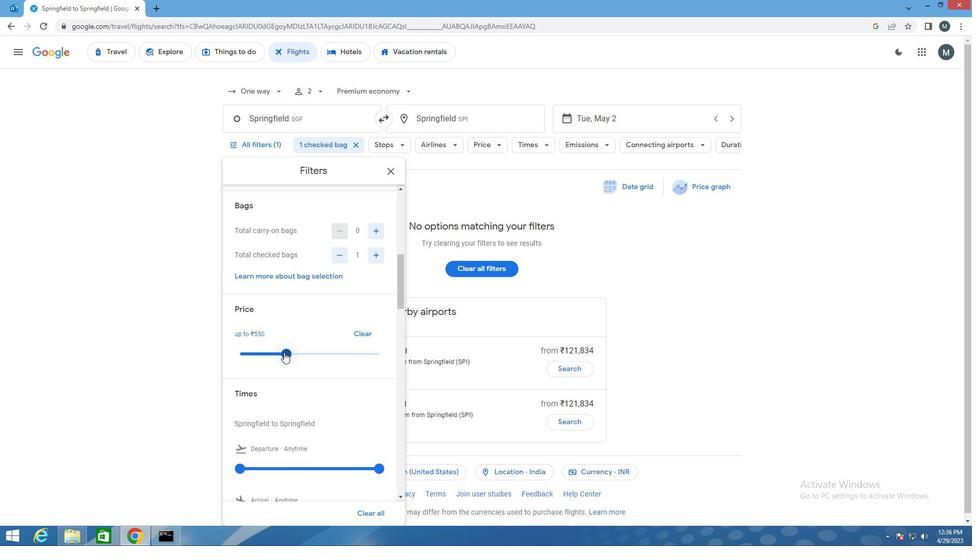 
Action: Mouse moved to (285, 342)
Screenshot: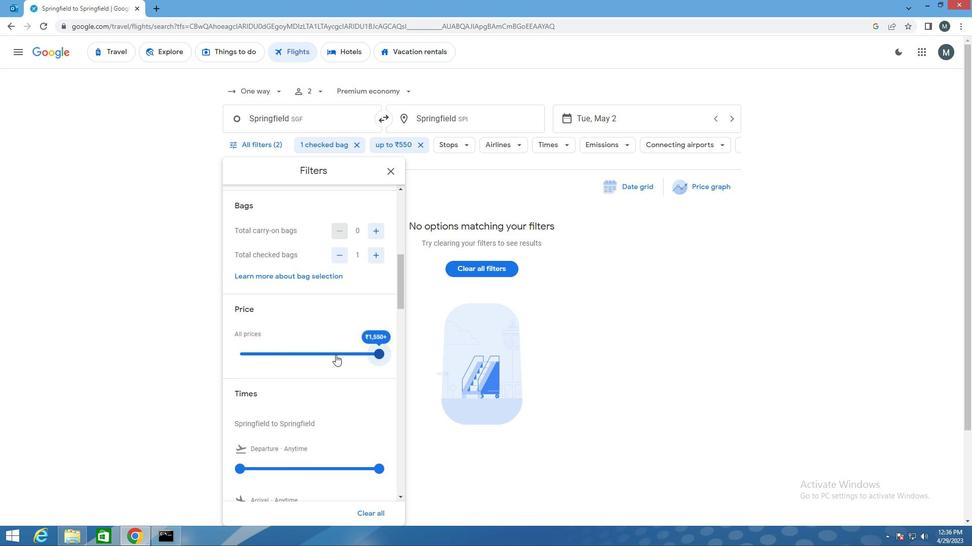 
Action: Mouse scrolled (285, 341) with delta (0, 0)
Screenshot: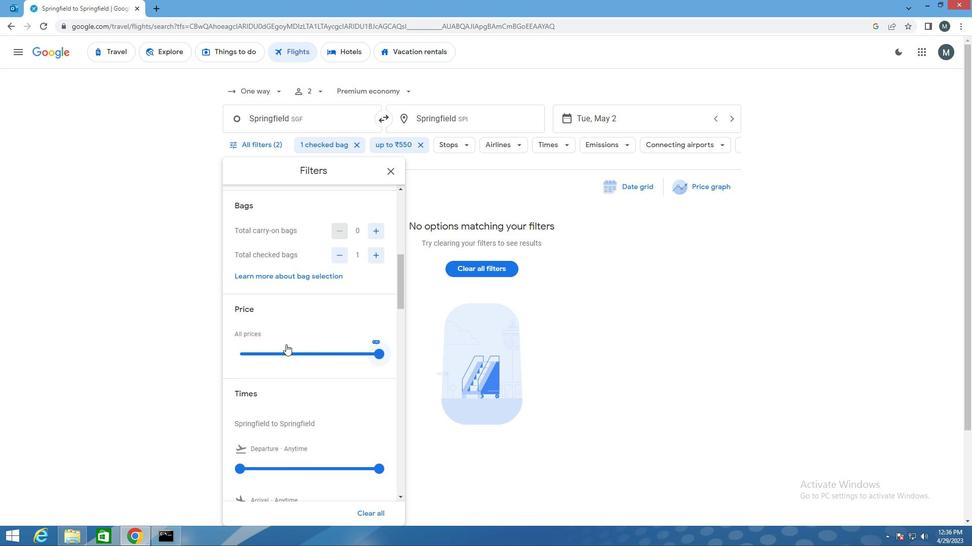 
Action: Mouse scrolled (285, 341) with delta (0, 0)
Screenshot: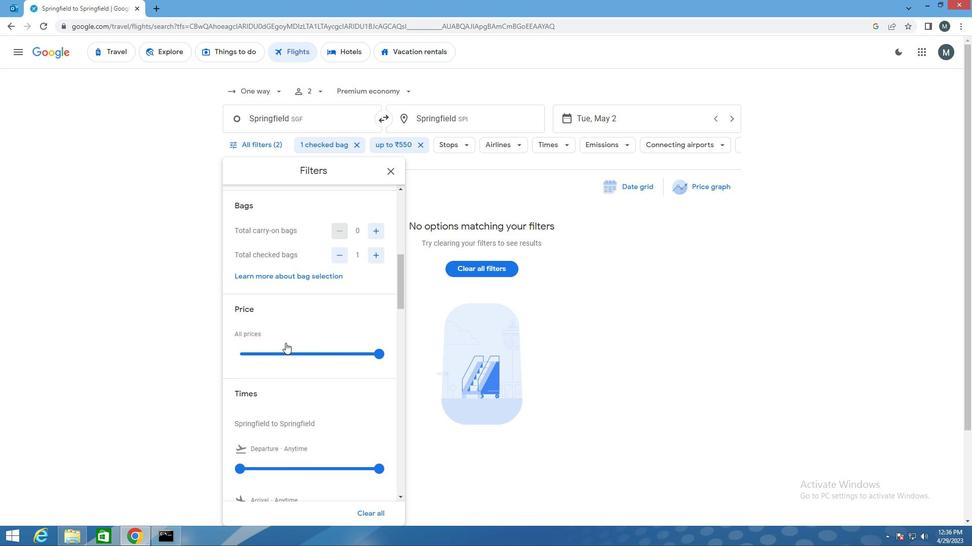
Action: Mouse scrolled (285, 341) with delta (0, 0)
Screenshot: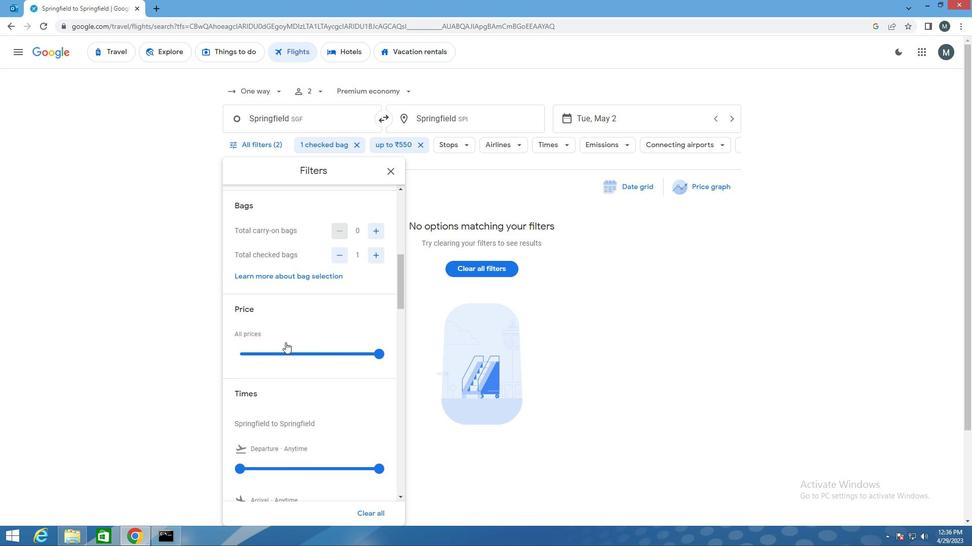 
Action: Mouse moved to (272, 318)
Screenshot: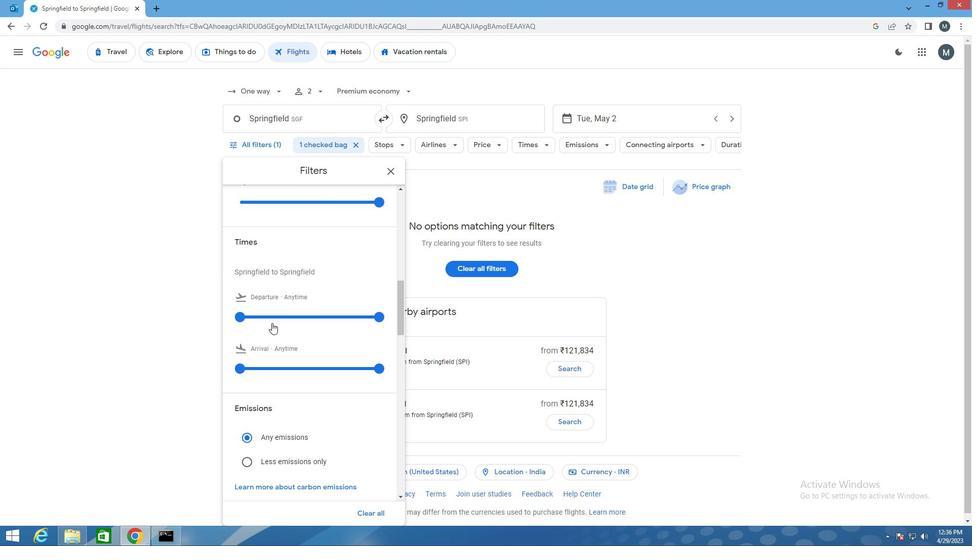 
Action: Mouse pressed left at (272, 318)
Screenshot: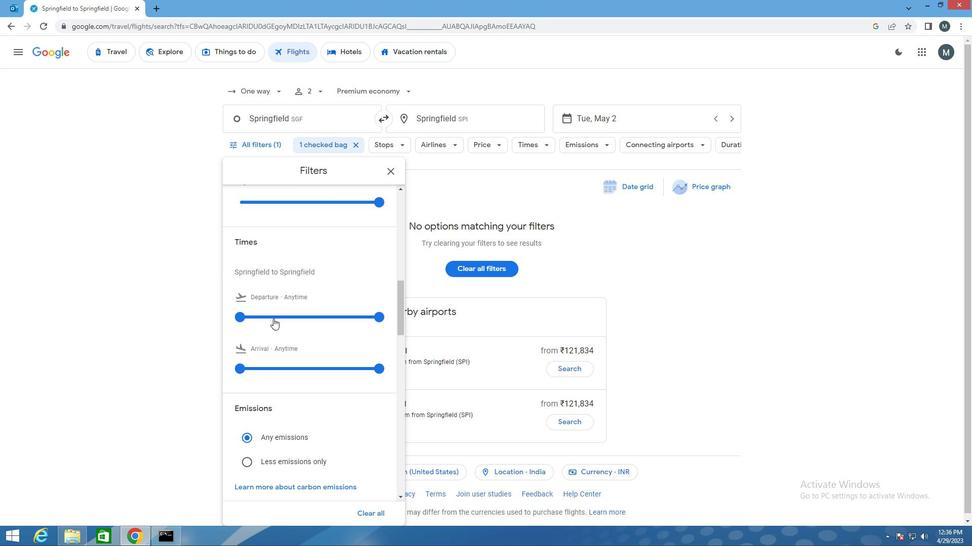
Action: Mouse moved to (287, 316)
Screenshot: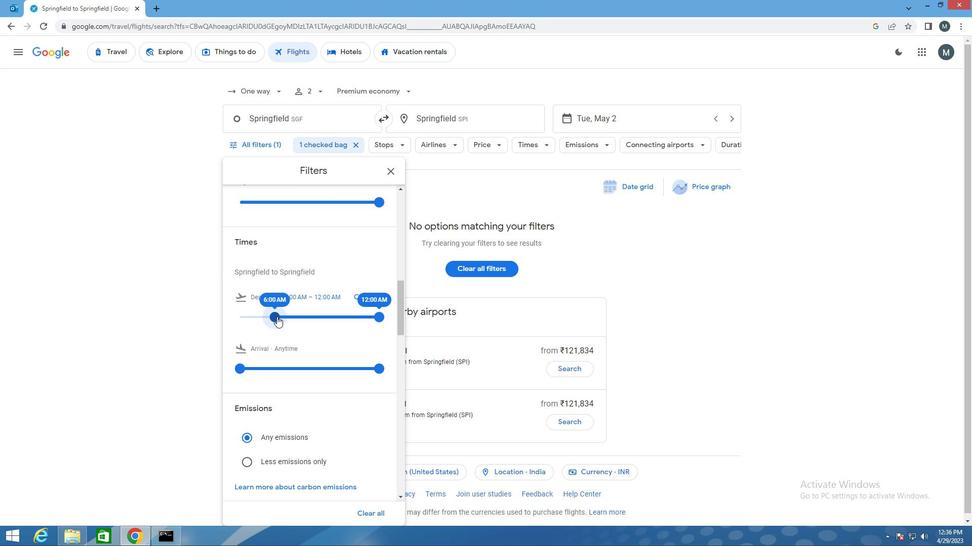 
Action: Mouse pressed left at (287, 316)
Screenshot: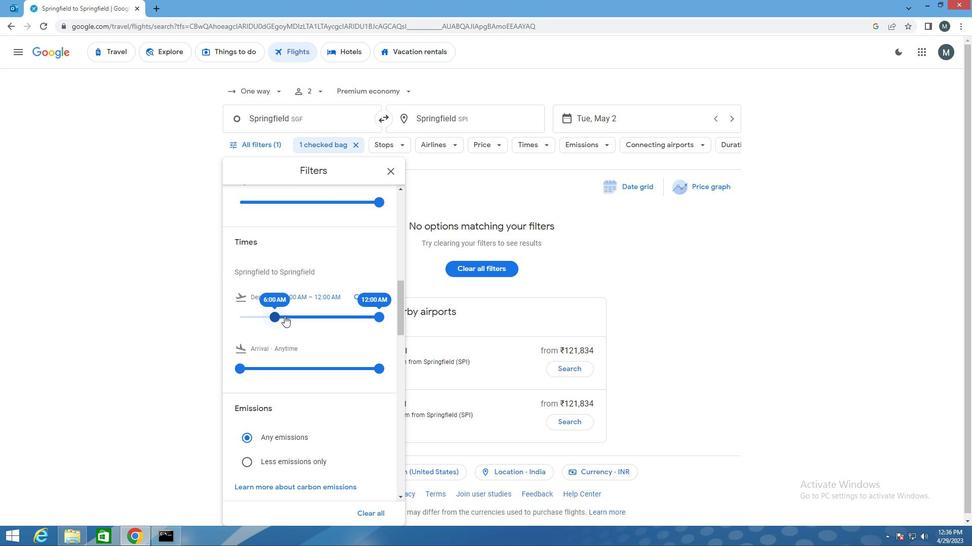 
Action: Mouse moved to (292, 314)
Screenshot: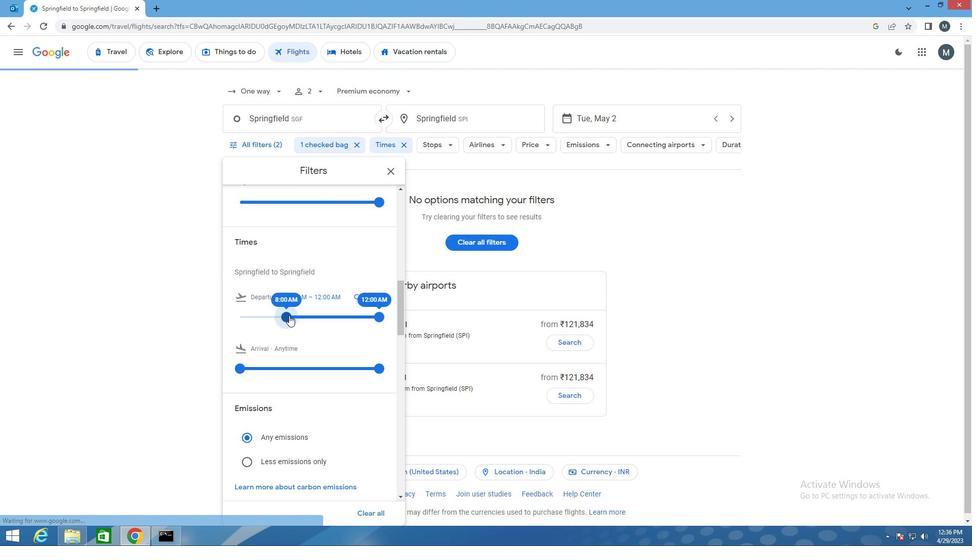 
Action: Mouse pressed left at (292, 314)
Screenshot: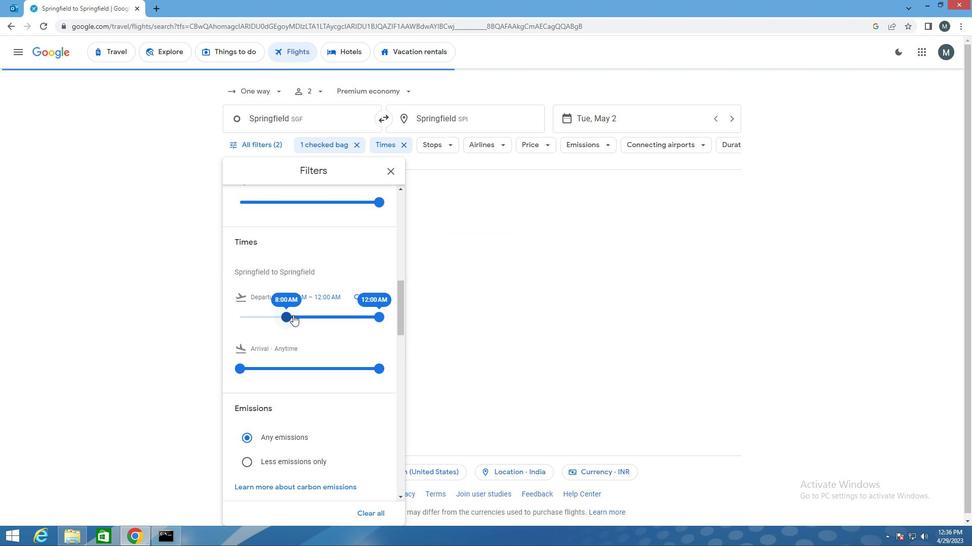 
Action: Mouse moved to (306, 314)
Screenshot: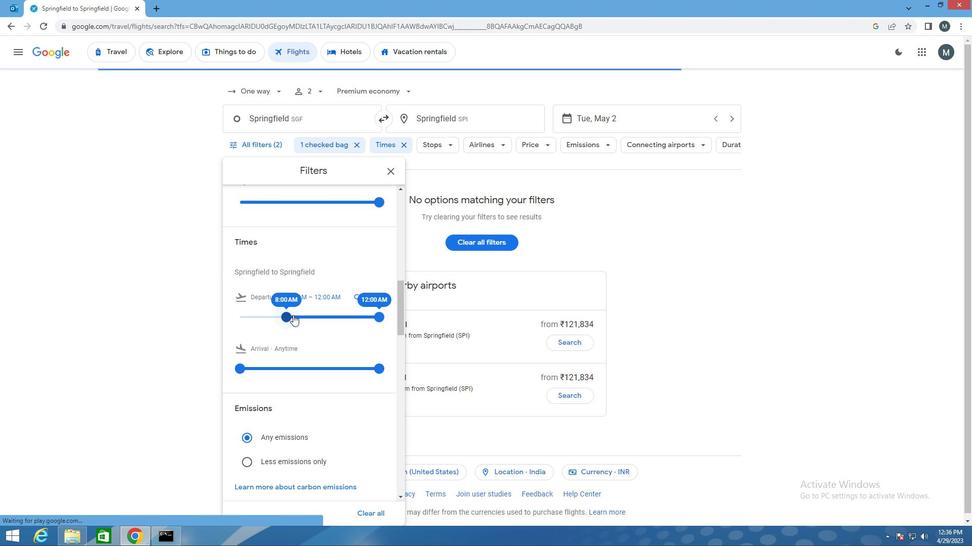 
Action: Mouse pressed left at (306, 314)
Screenshot: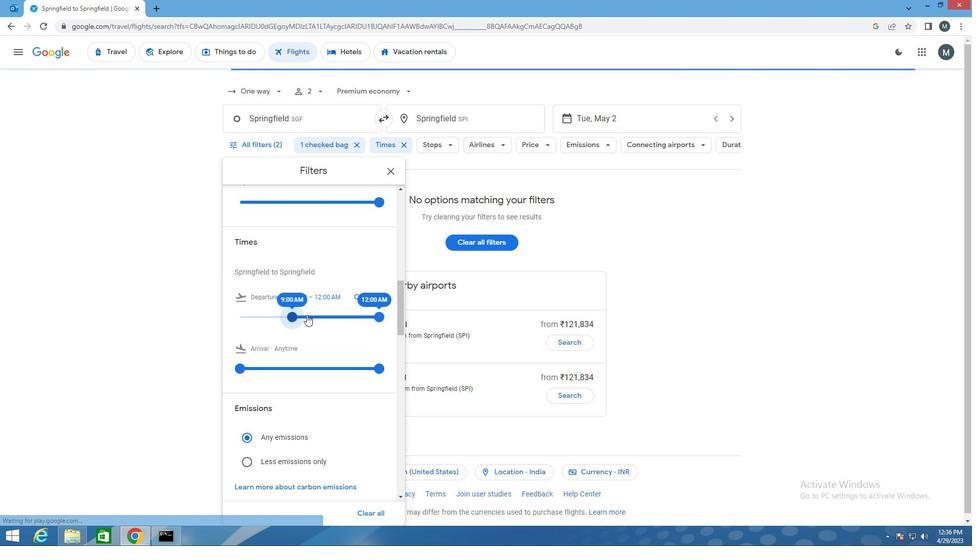 
Action: Mouse moved to (373, 314)
Screenshot: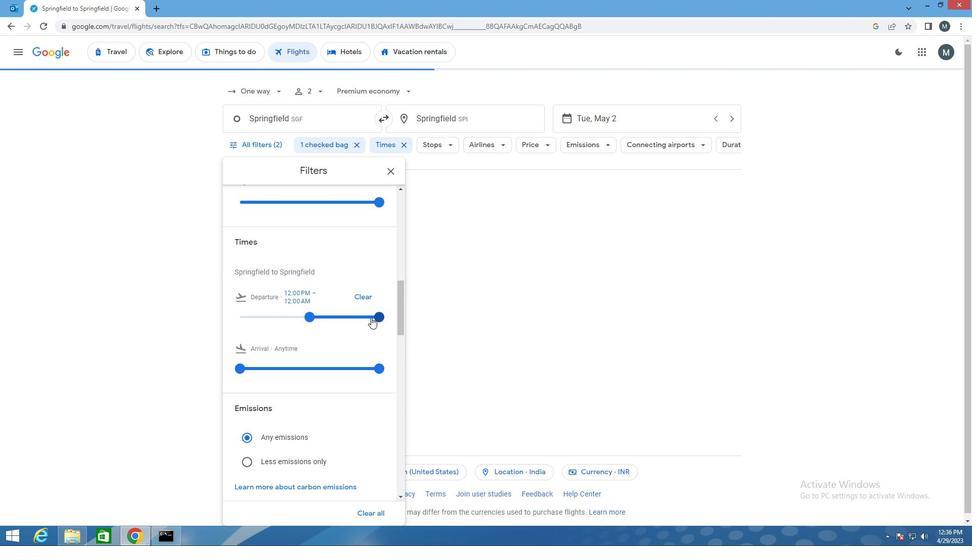 
Action: Mouse pressed left at (373, 314)
Screenshot: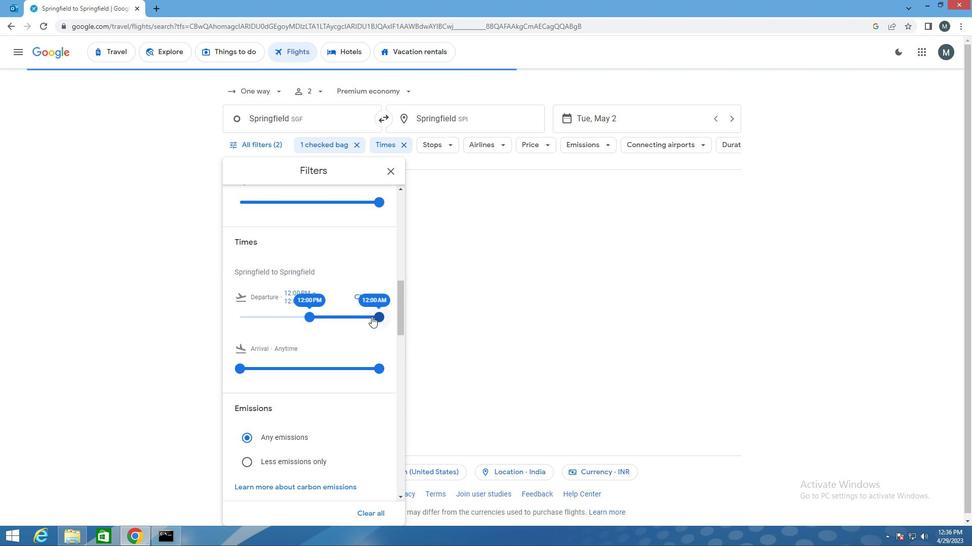 
Action: Mouse moved to (321, 299)
Screenshot: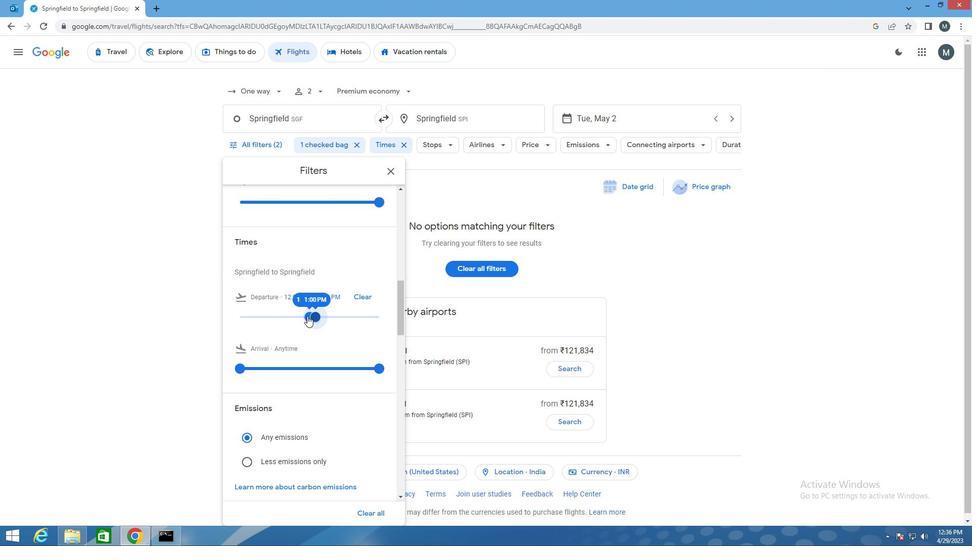 
Action: Mouse scrolled (321, 298) with delta (0, 0)
Screenshot: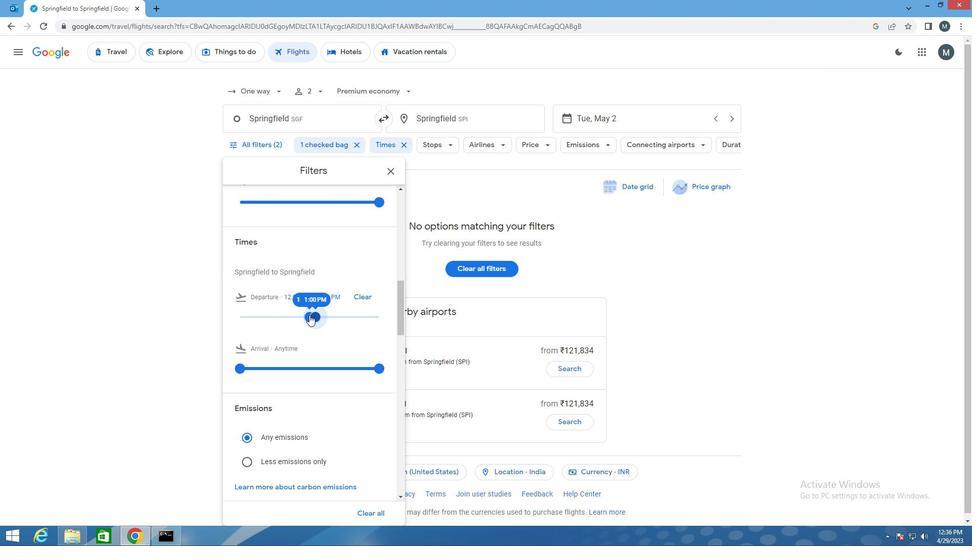 
Action: Mouse moved to (386, 173)
Screenshot: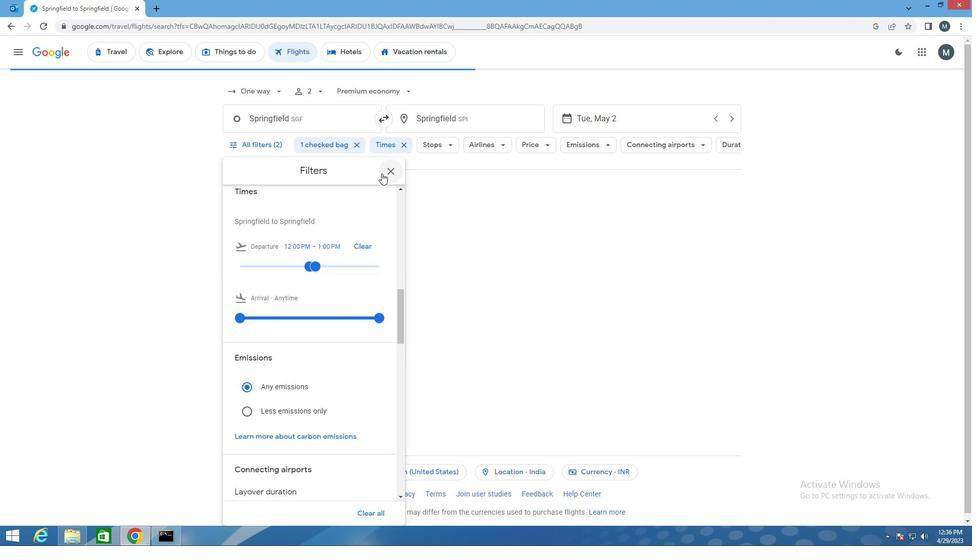 
Action: Mouse pressed left at (386, 173)
Screenshot: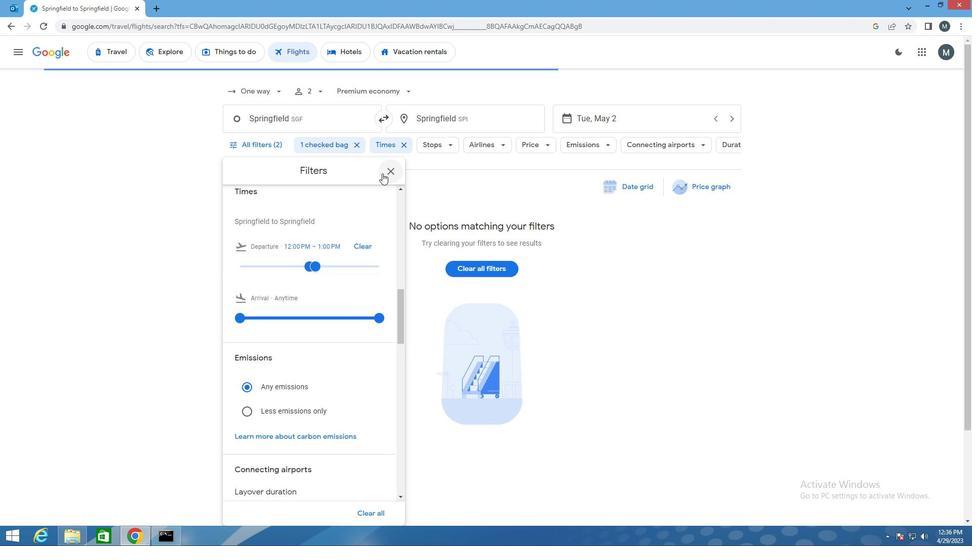 
Action: Mouse moved to (383, 175)
Screenshot: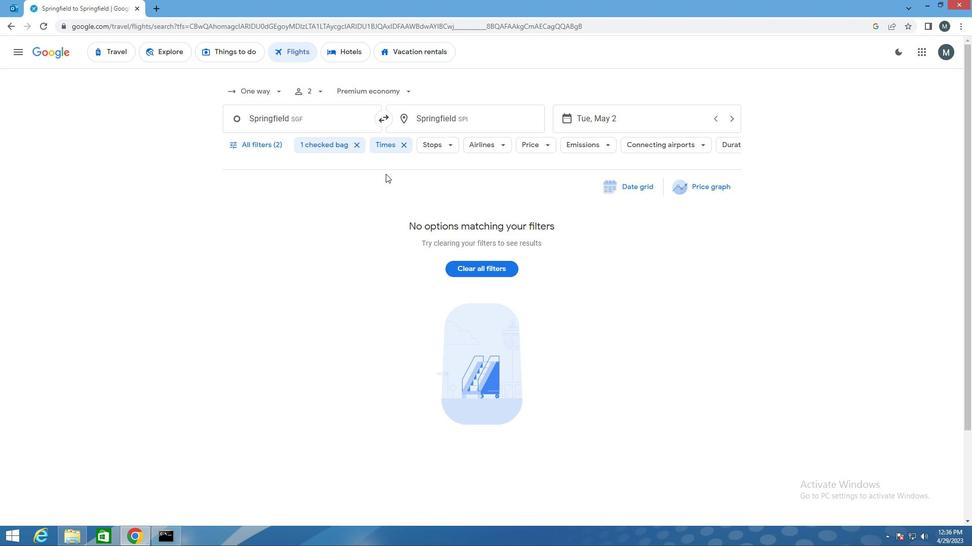 
